 Task: Open Card Kitesurfing Review in Board Customer Segmentation and Targeting to Workspace Application Development and add a team member Softage.2@softage.net, a label Green, a checklist Hunting, an attachment from your computer, a color Green and finally, add a card description 'Conduct team training session on conflict resolution' and a comment 'We should approach this task with a sense of collaboration and partnership, working closely with stakeholders and other teams to achieve success.'. Add a start date 'Jan 02, 1900' with a due date 'Jan 09, 1900'
Action: Mouse moved to (41, 317)
Screenshot: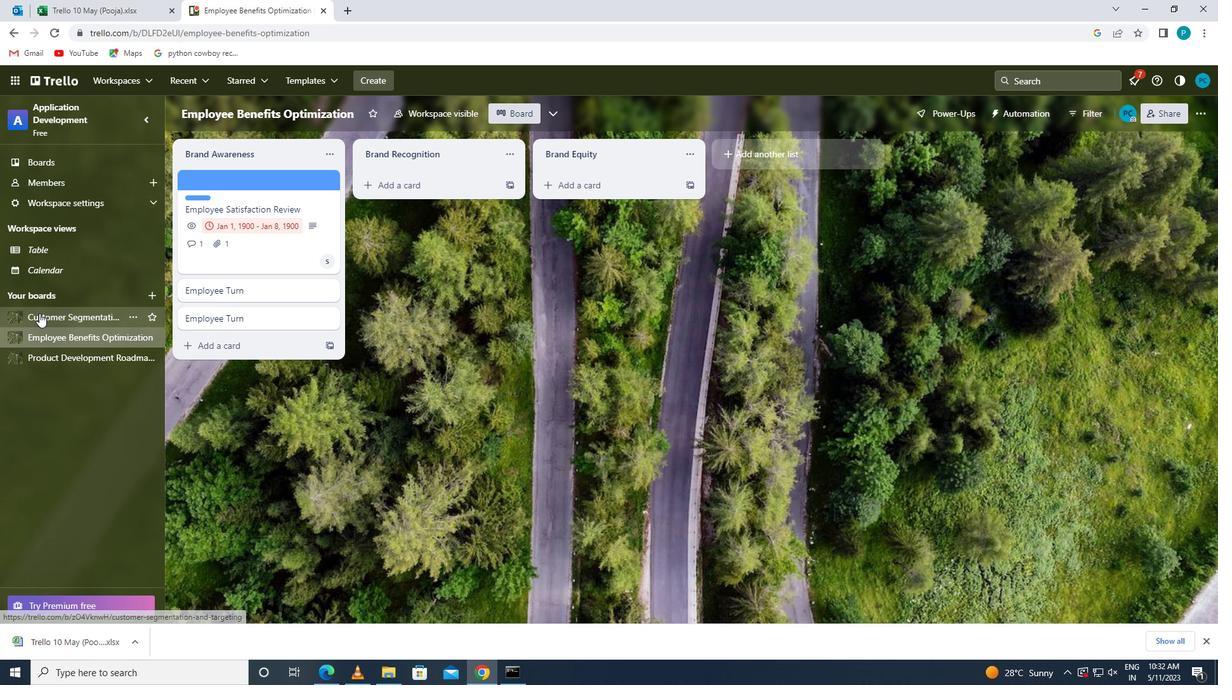 
Action: Mouse pressed left at (41, 317)
Screenshot: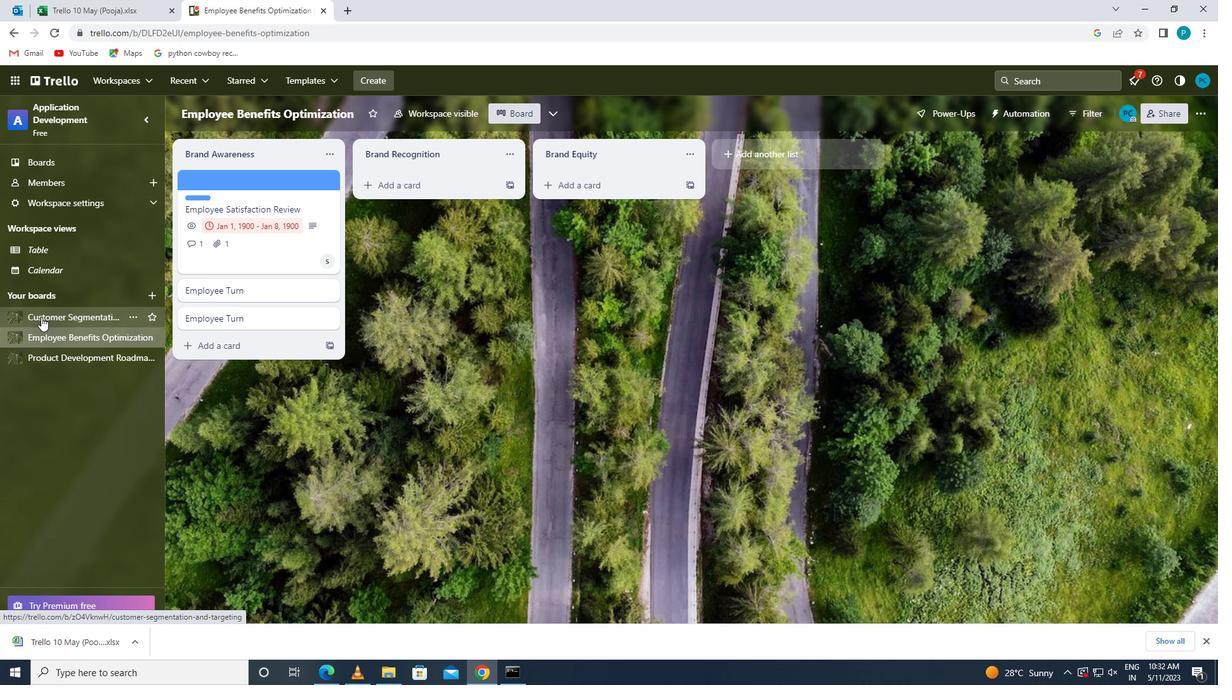 
Action: Mouse moved to (257, 189)
Screenshot: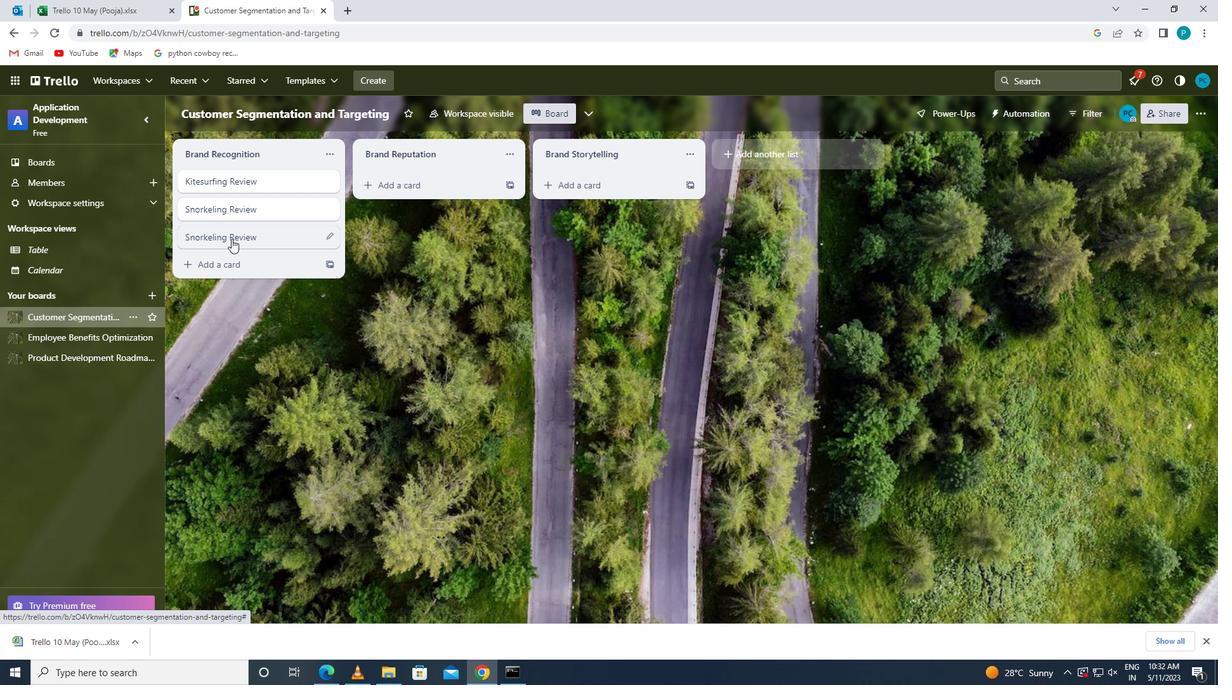 
Action: Mouse pressed left at (257, 189)
Screenshot: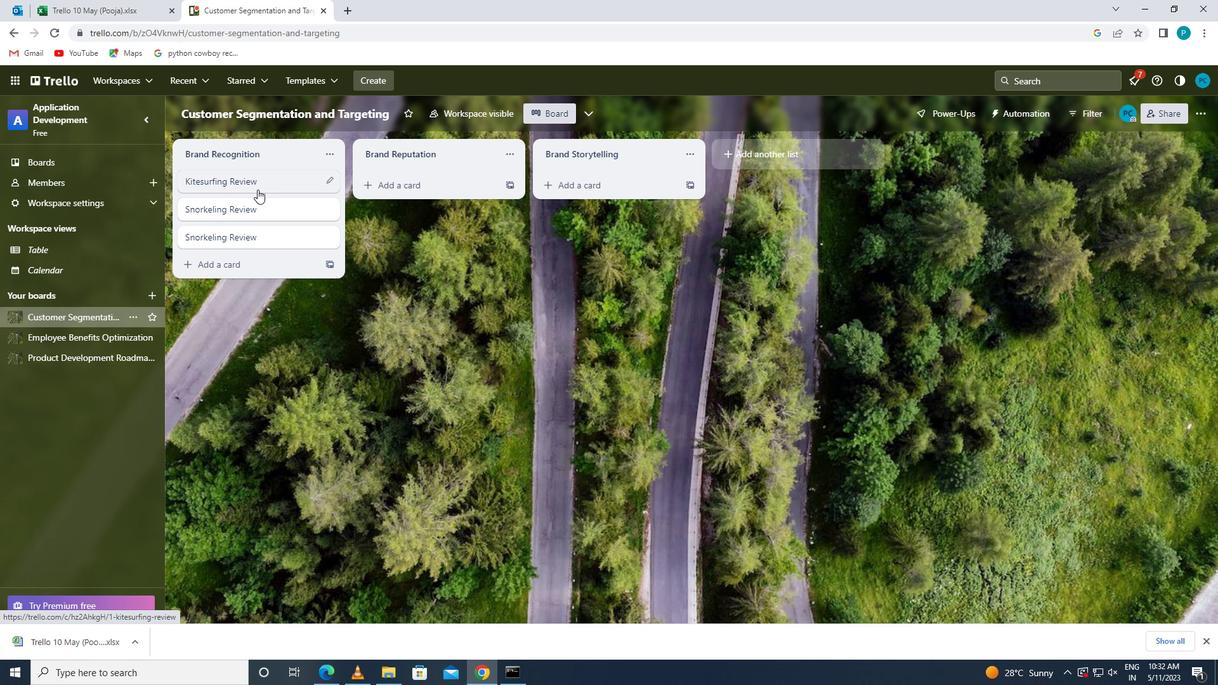 
Action: Mouse moved to (776, 185)
Screenshot: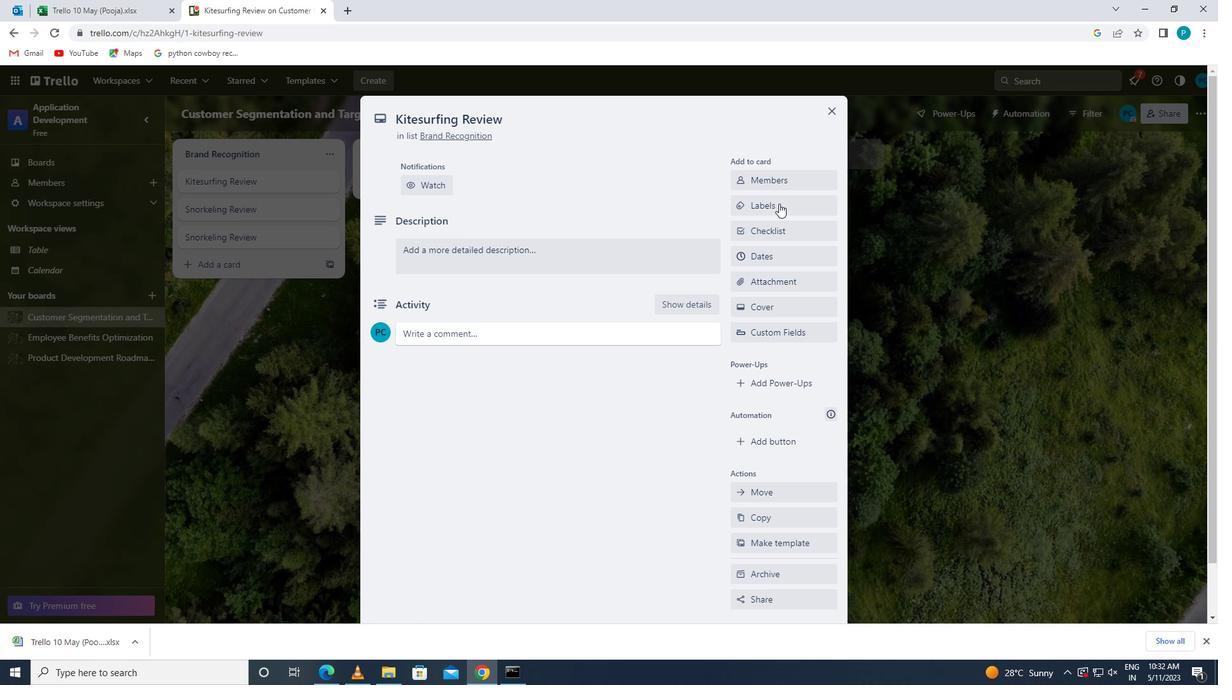 
Action: Mouse pressed left at (776, 185)
Screenshot: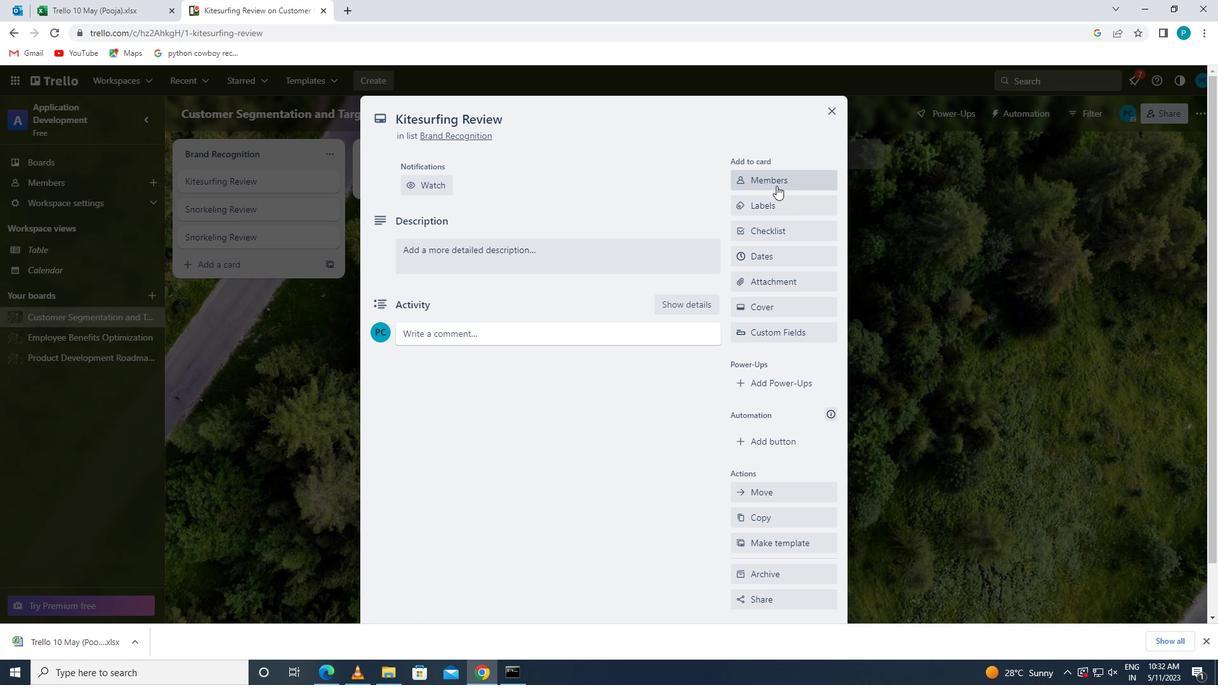 
Action: Key pressed <Key.caps_lock>s<Key.caps_lock>oftage.2
Screenshot: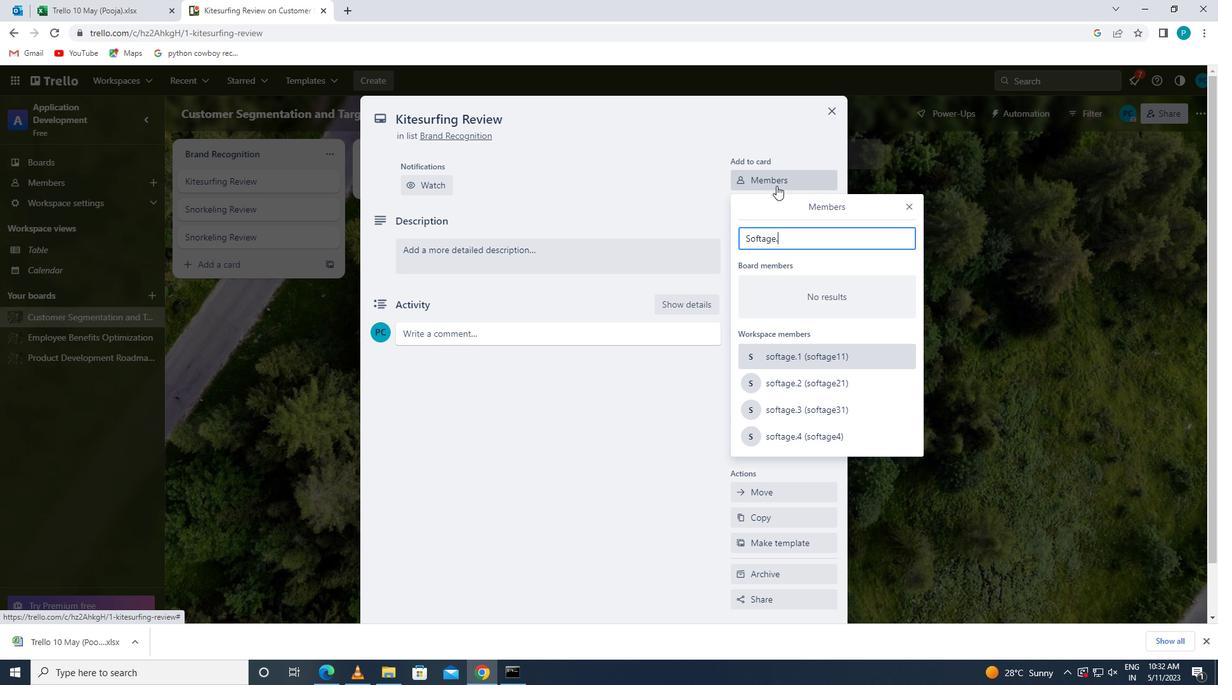 
Action: Mouse moved to (845, 357)
Screenshot: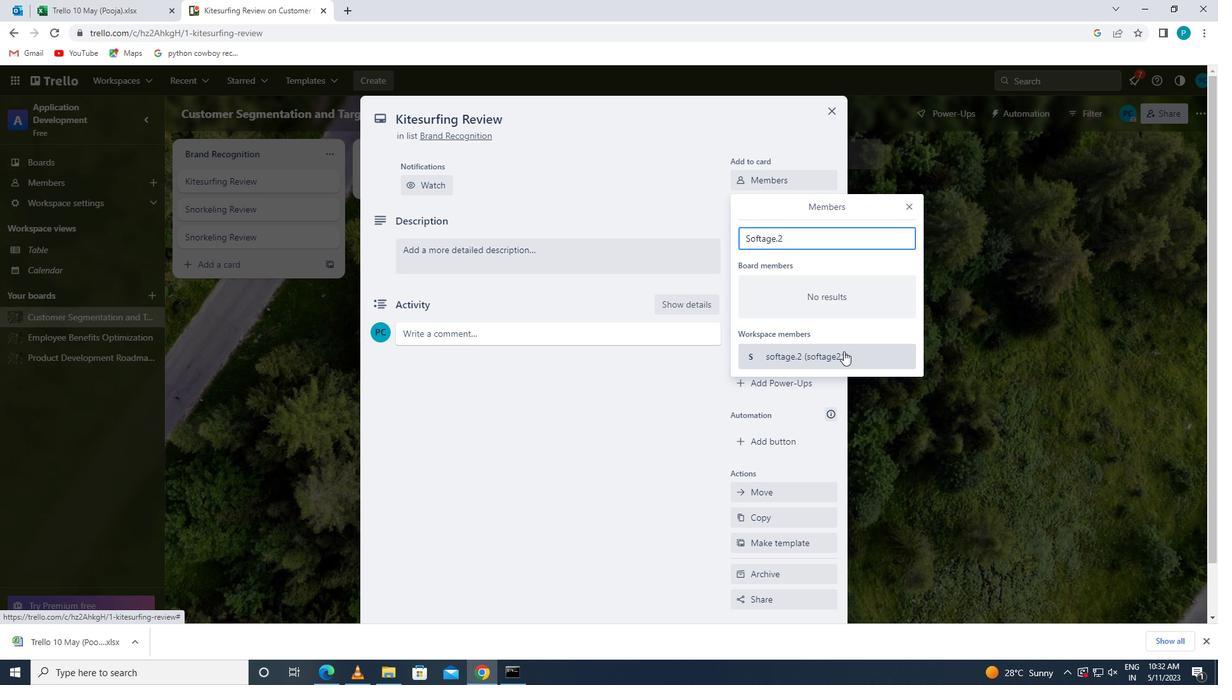 
Action: Mouse pressed left at (845, 357)
Screenshot: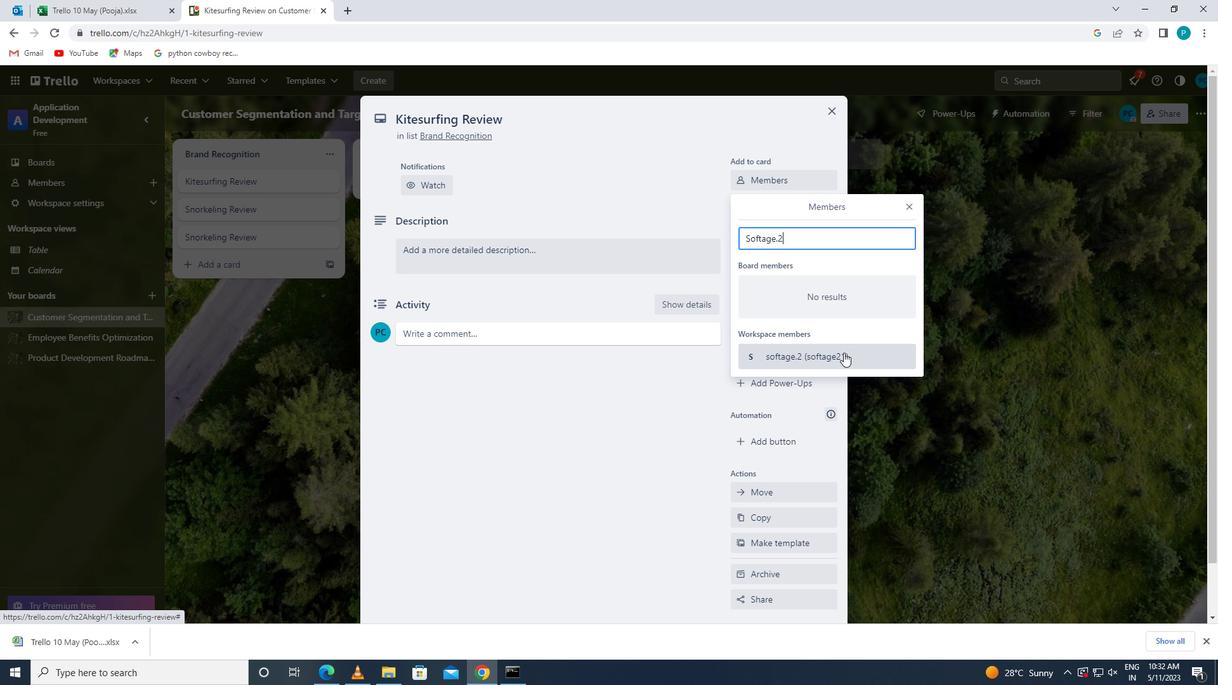 
Action: Mouse moved to (904, 203)
Screenshot: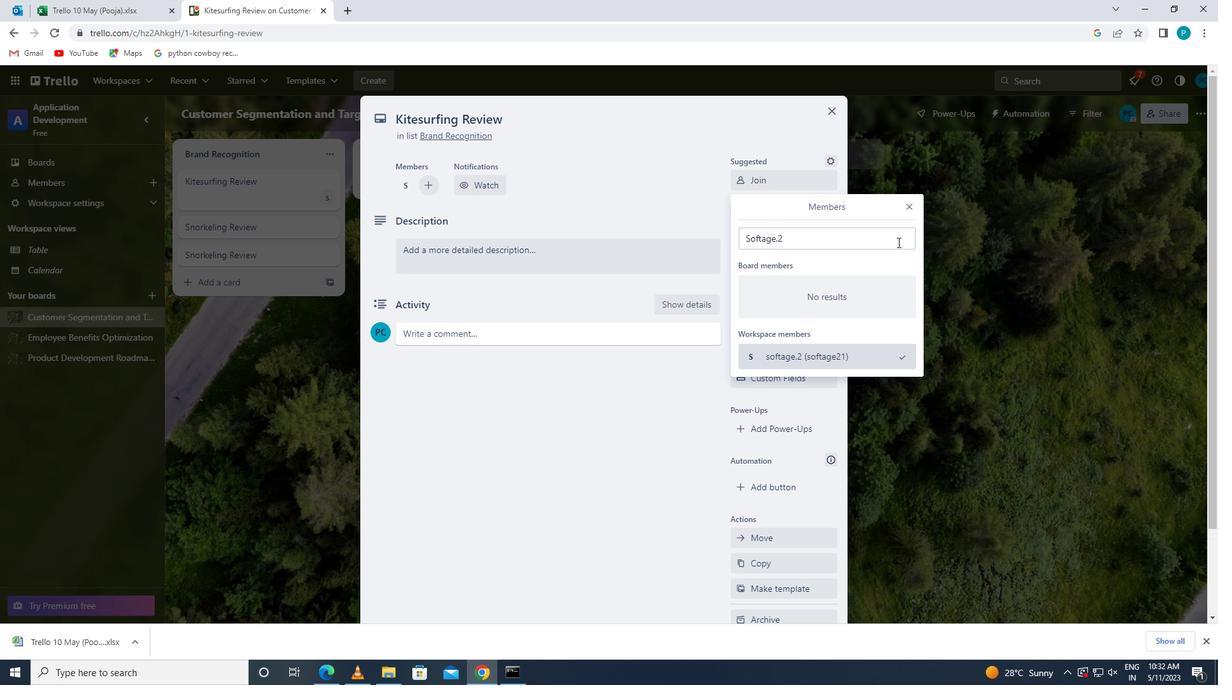 
Action: Mouse pressed left at (904, 203)
Screenshot: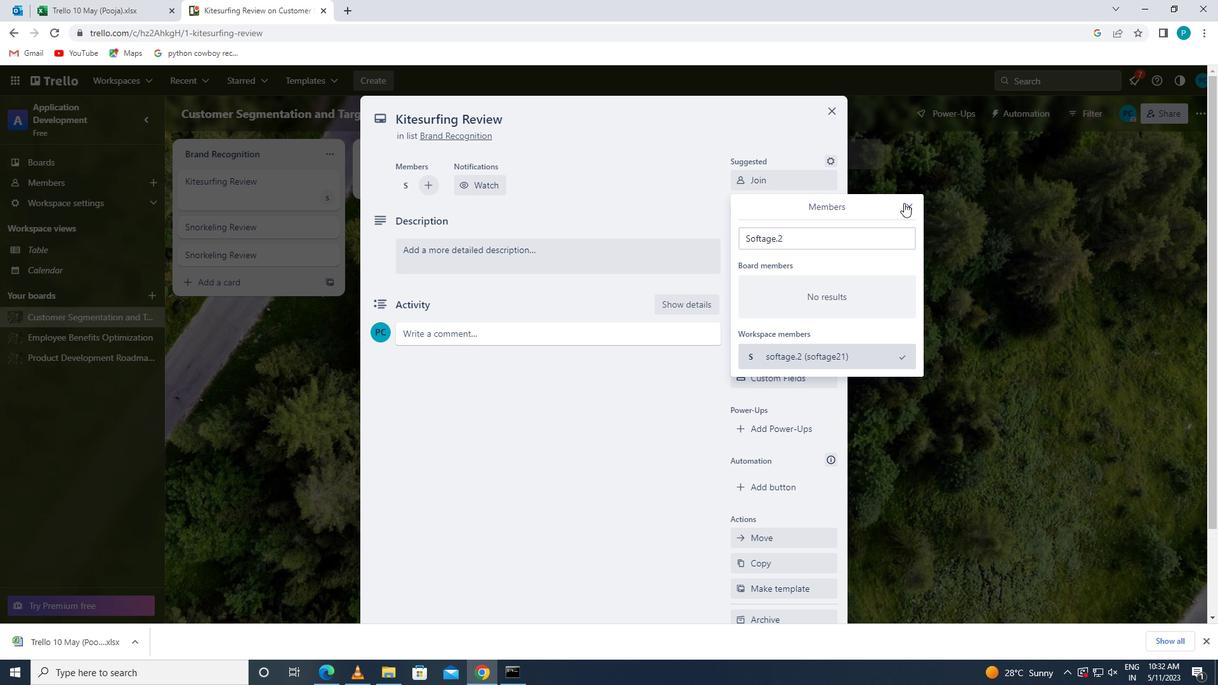 
Action: Mouse moved to (792, 249)
Screenshot: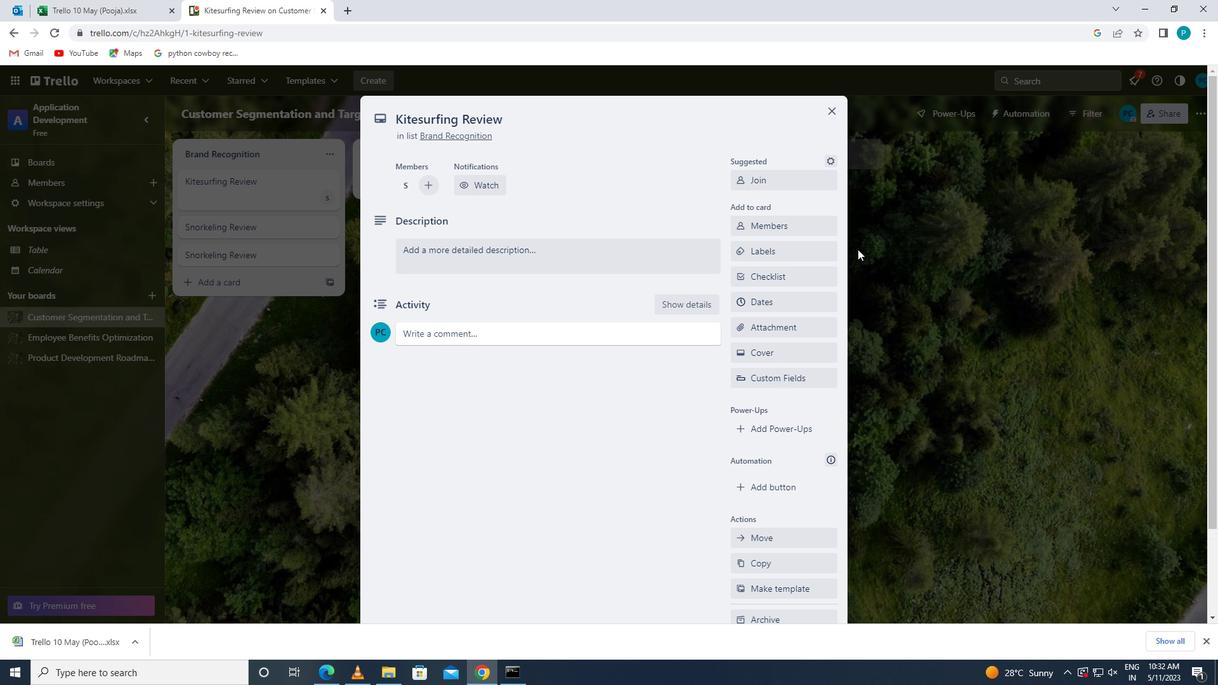 
Action: Mouse pressed left at (792, 249)
Screenshot: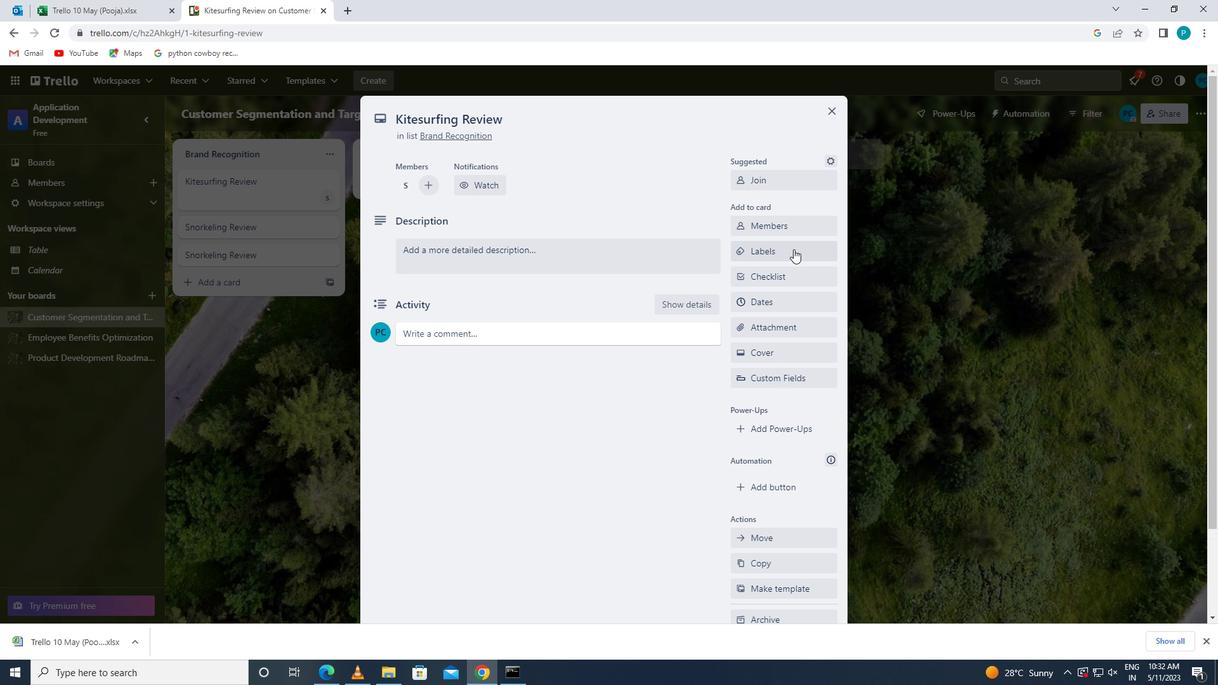 
Action: Mouse moved to (788, 505)
Screenshot: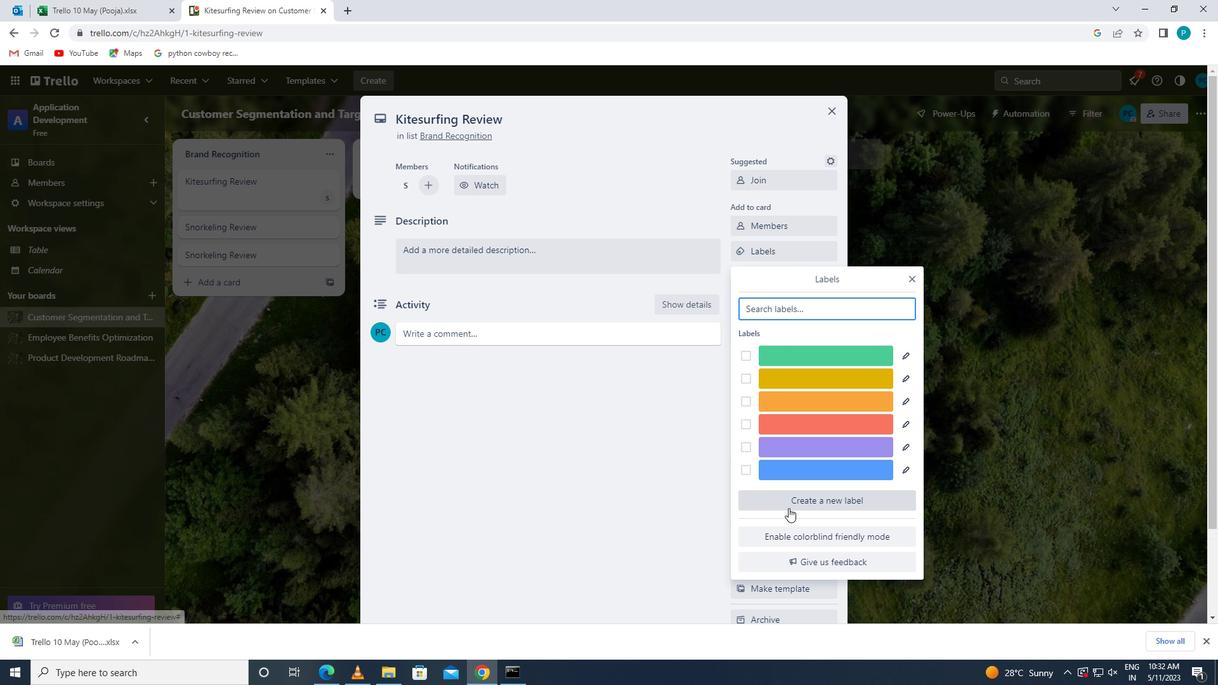 
Action: Mouse pressed left at (788, 505)
Screenshot: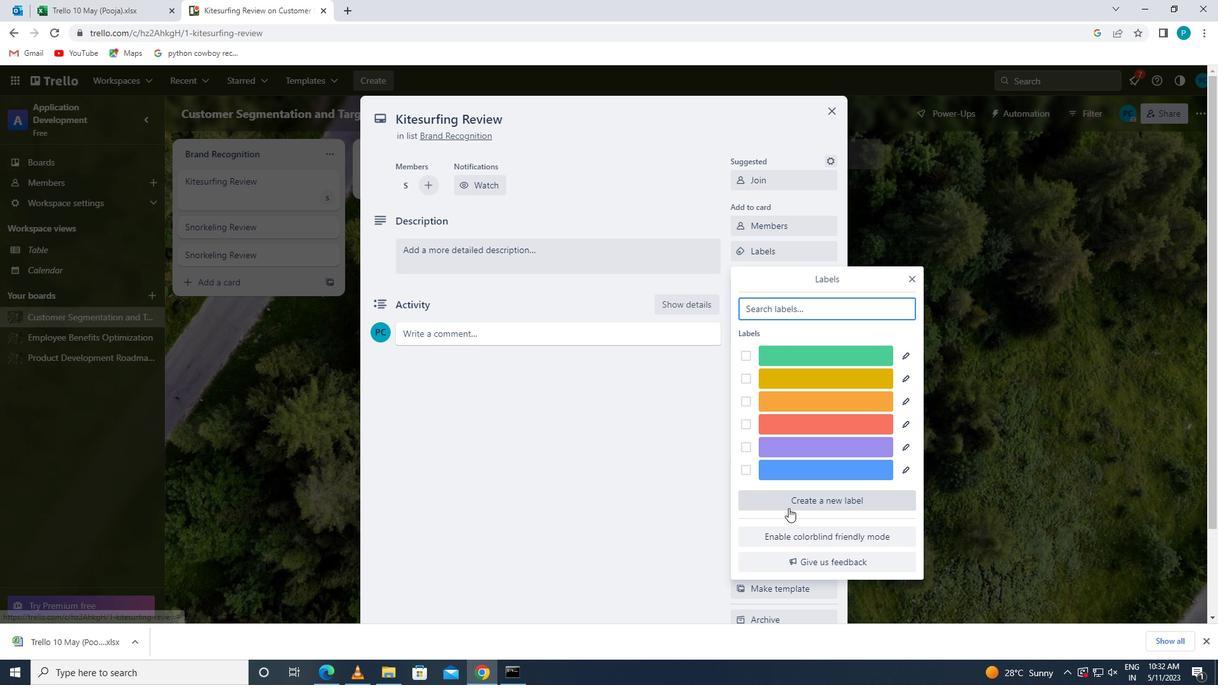 
Action: Mouse moved to (754, 299)
Screenshot: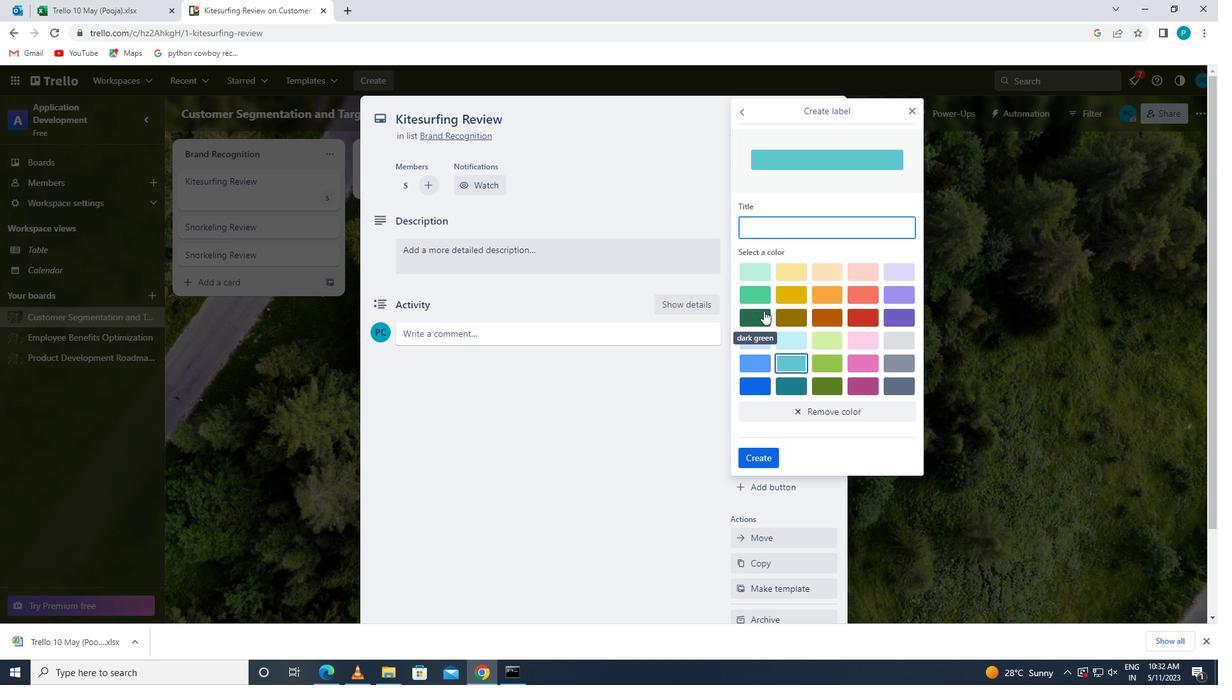 
Action: Mouse pressed left at (754, 299)
Screenshot: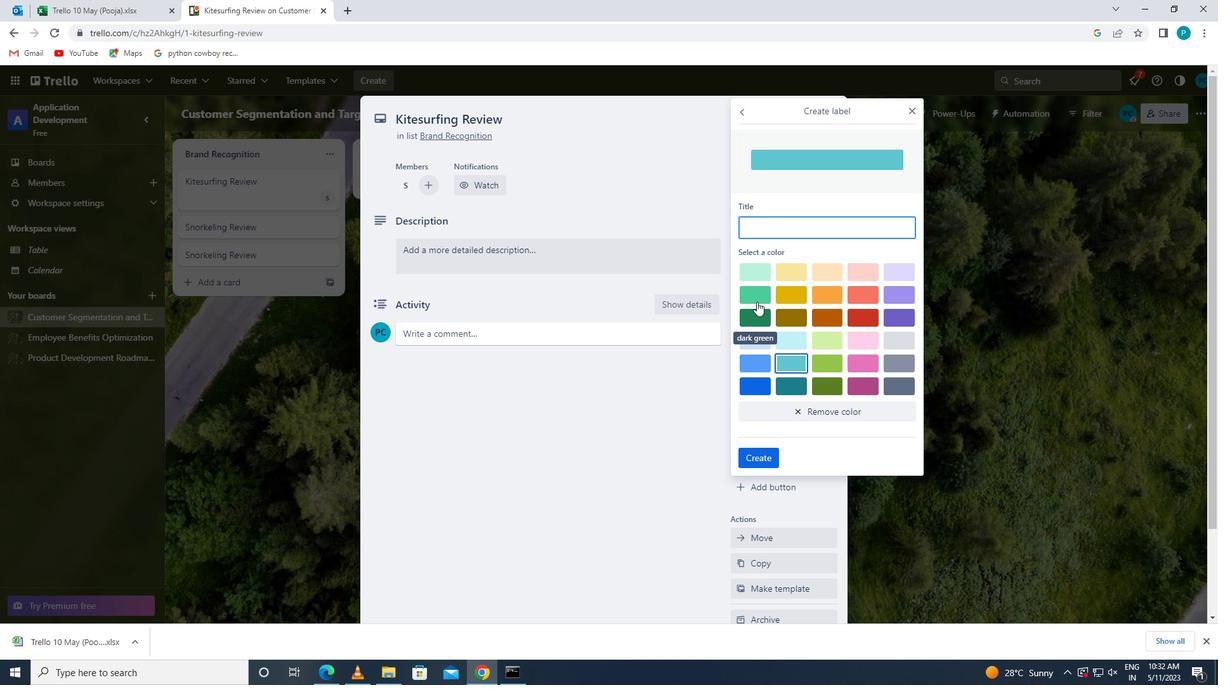 
Action: Mouse moved to (763, 456)
Screenshot: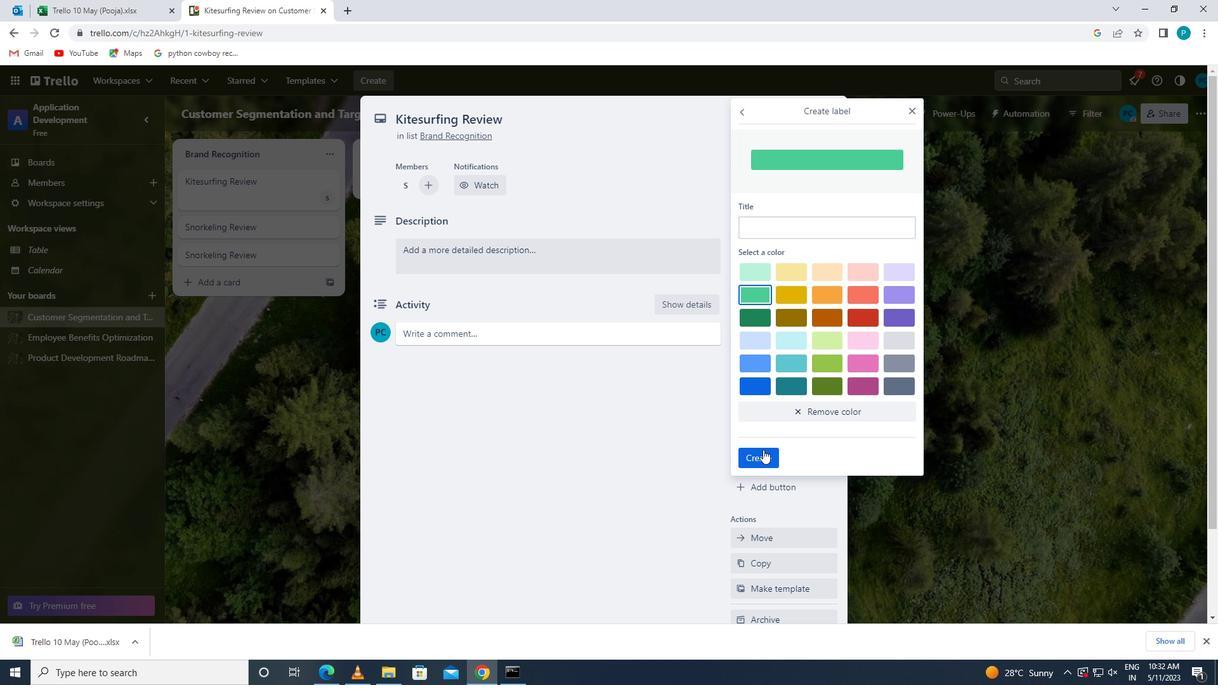 
Action: Mouse pressed left at (763, 456)
Screenshot: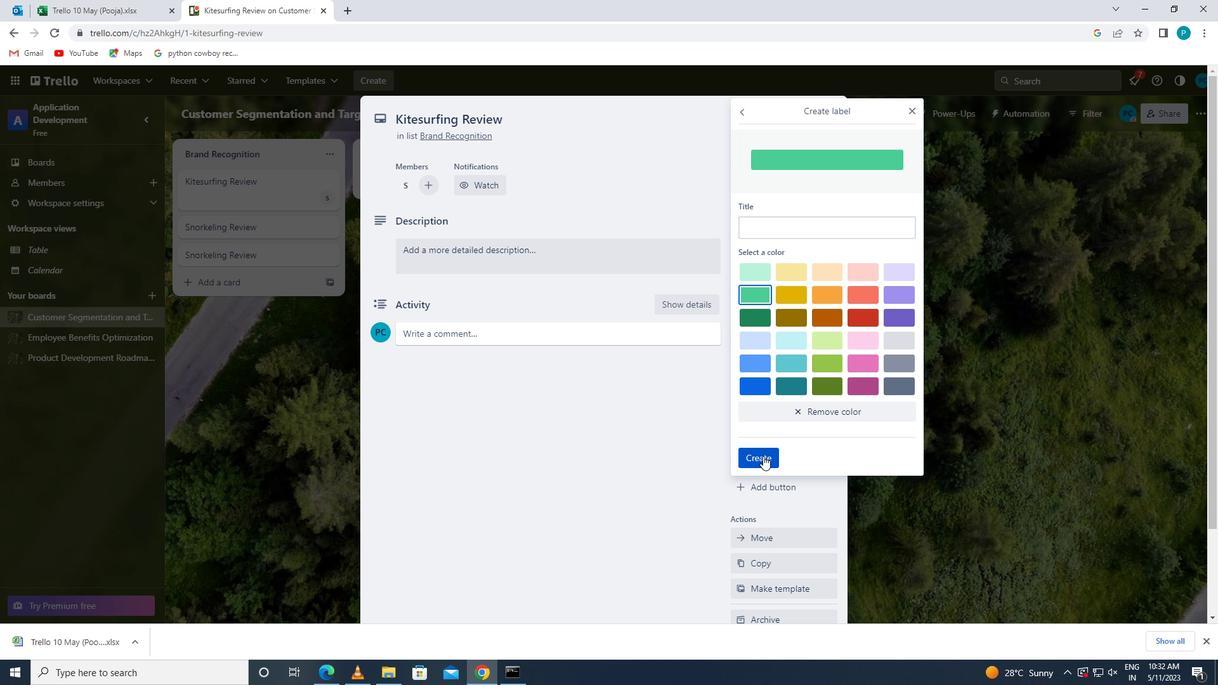 
Action: Mouse moved to (909, 281)
Screenshot: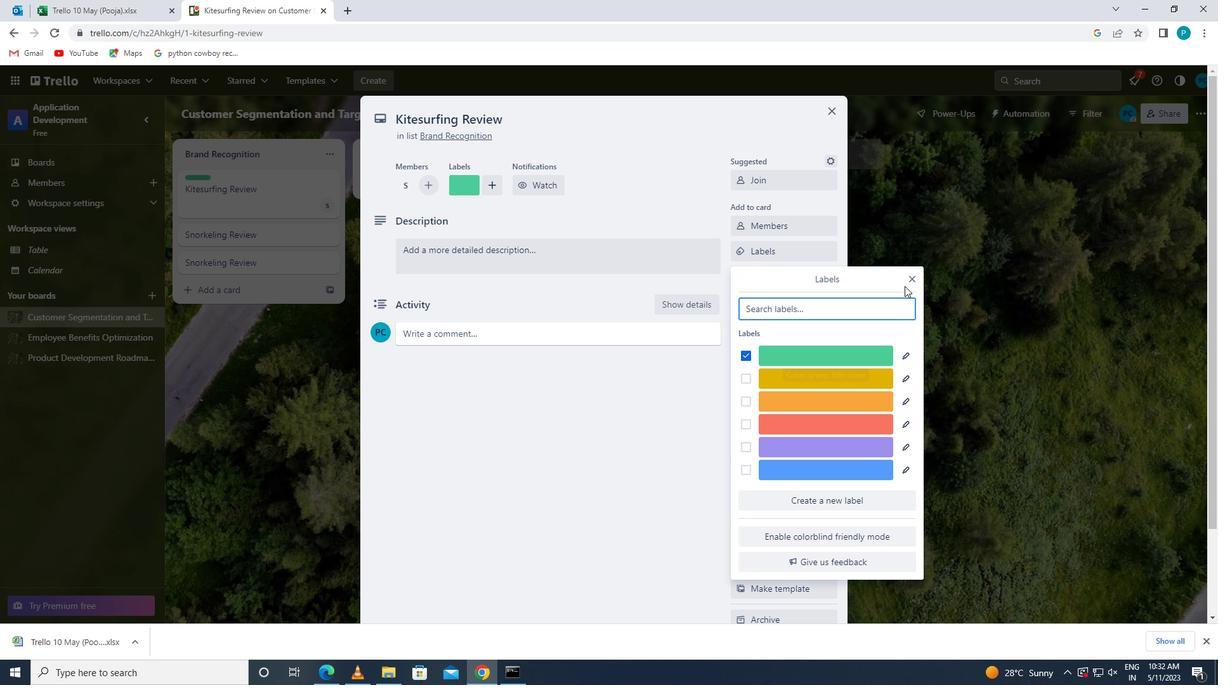 
Action: Mouse pressed left at (909, 281)
Screenshot: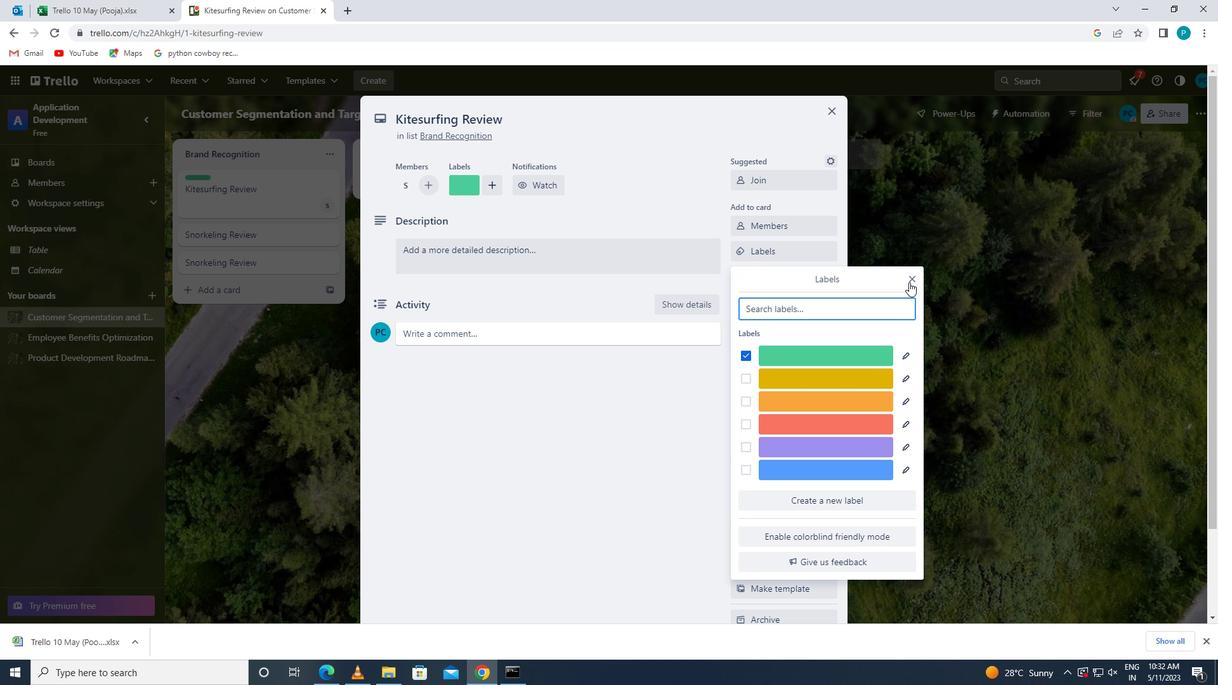 
Action: Mouse moved to (771, 277)
Screenshot: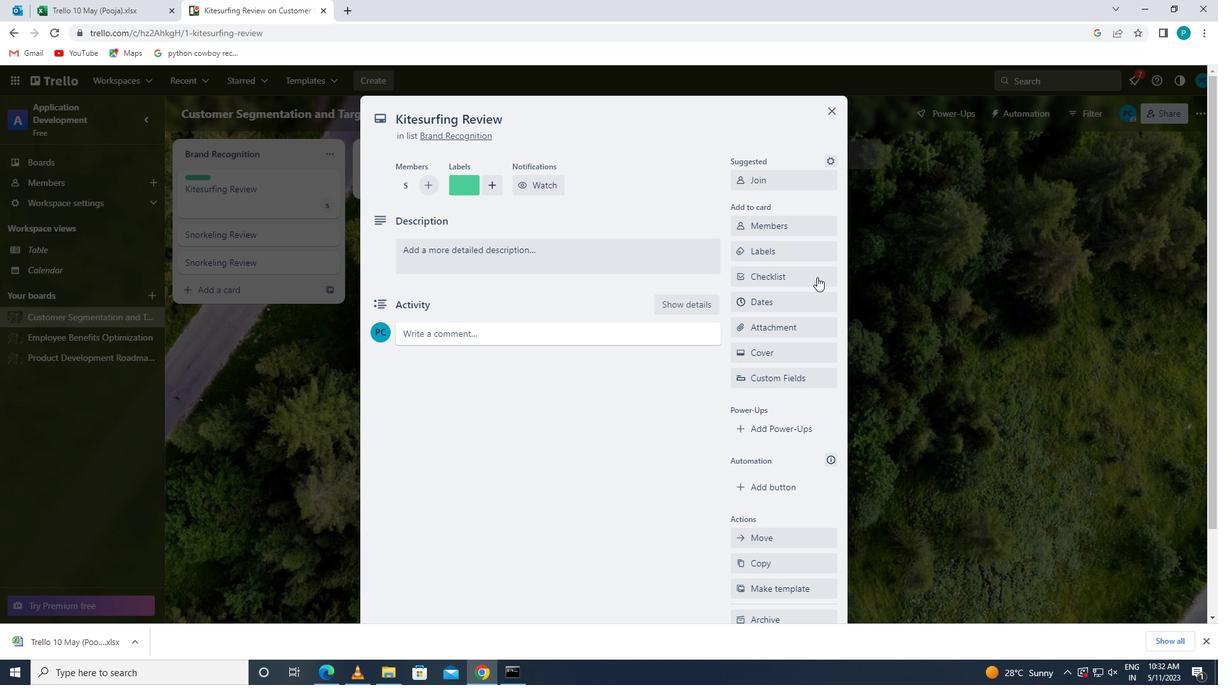
Action: Mouse pressed left at (771, 277)
Screenshot: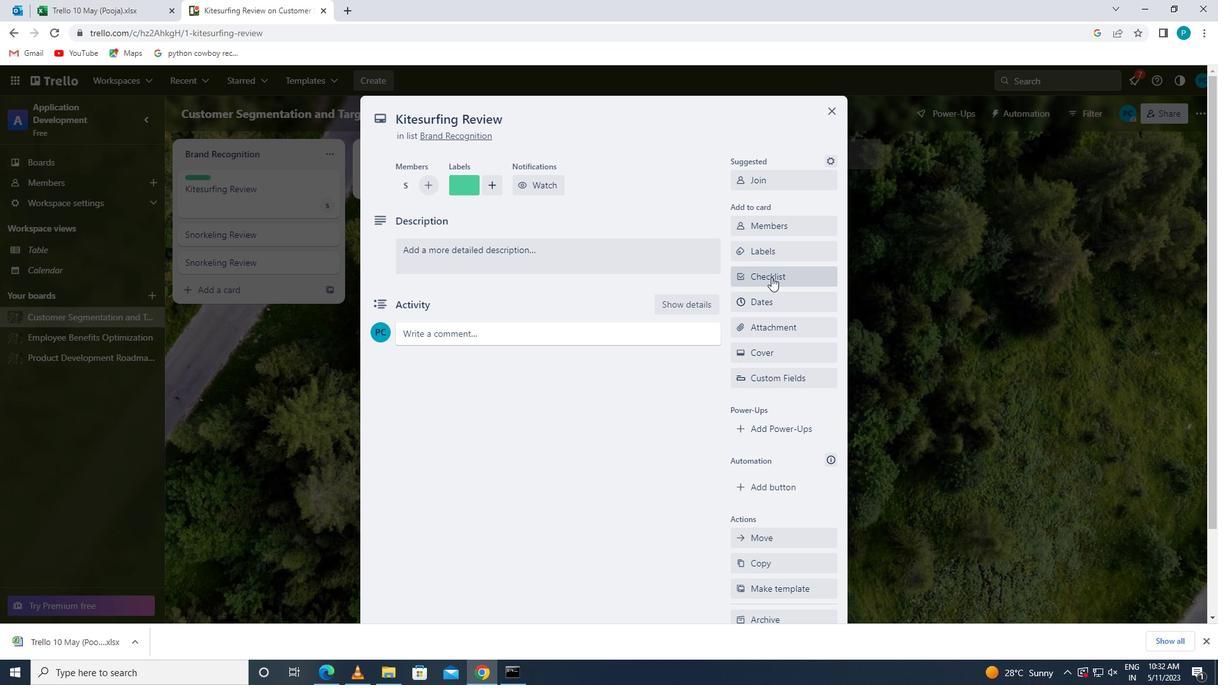 
Action: Key pressed <Key.caps_lock>h<Key.caps_lock>unting
Screenshot: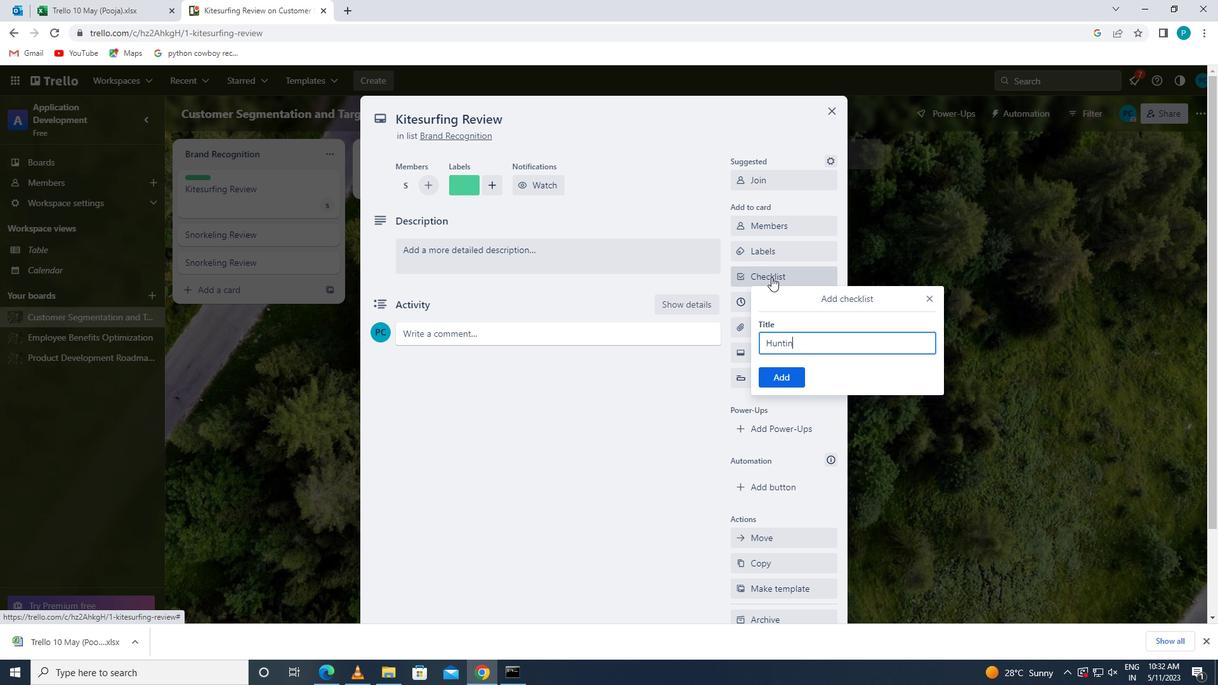 
Action: Mouse moved to (786, 374)
Screenshot: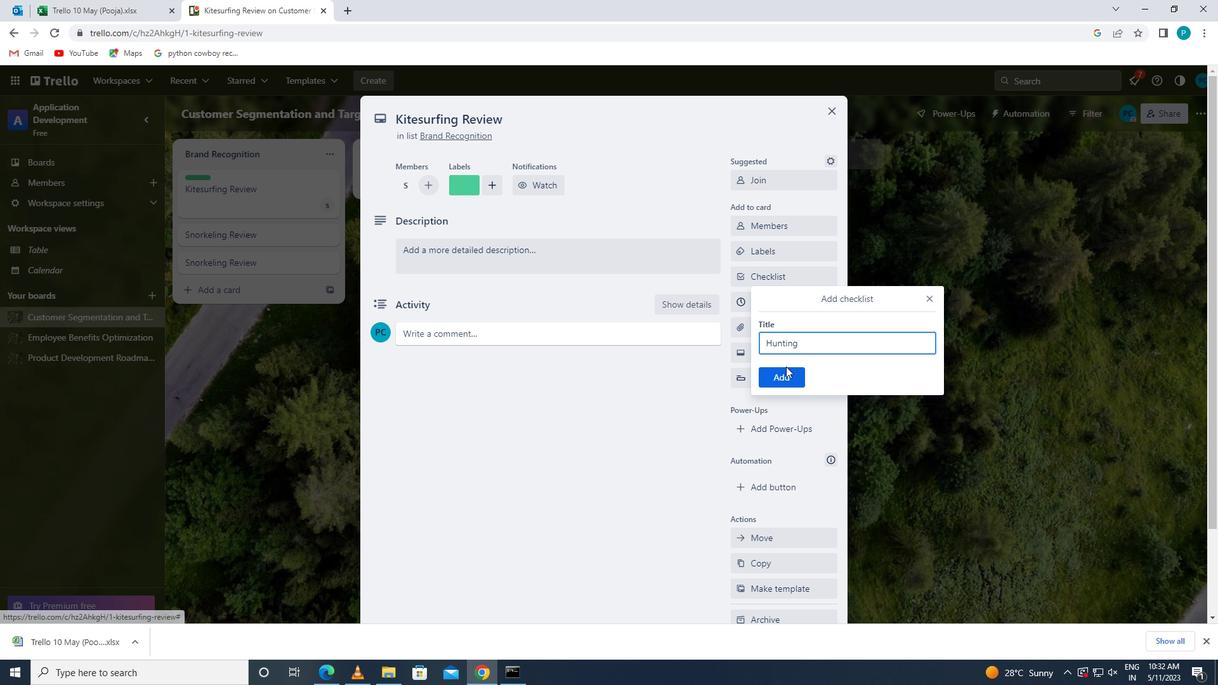 
Action: Mouse pressed left at (786, 374)
Screenshot: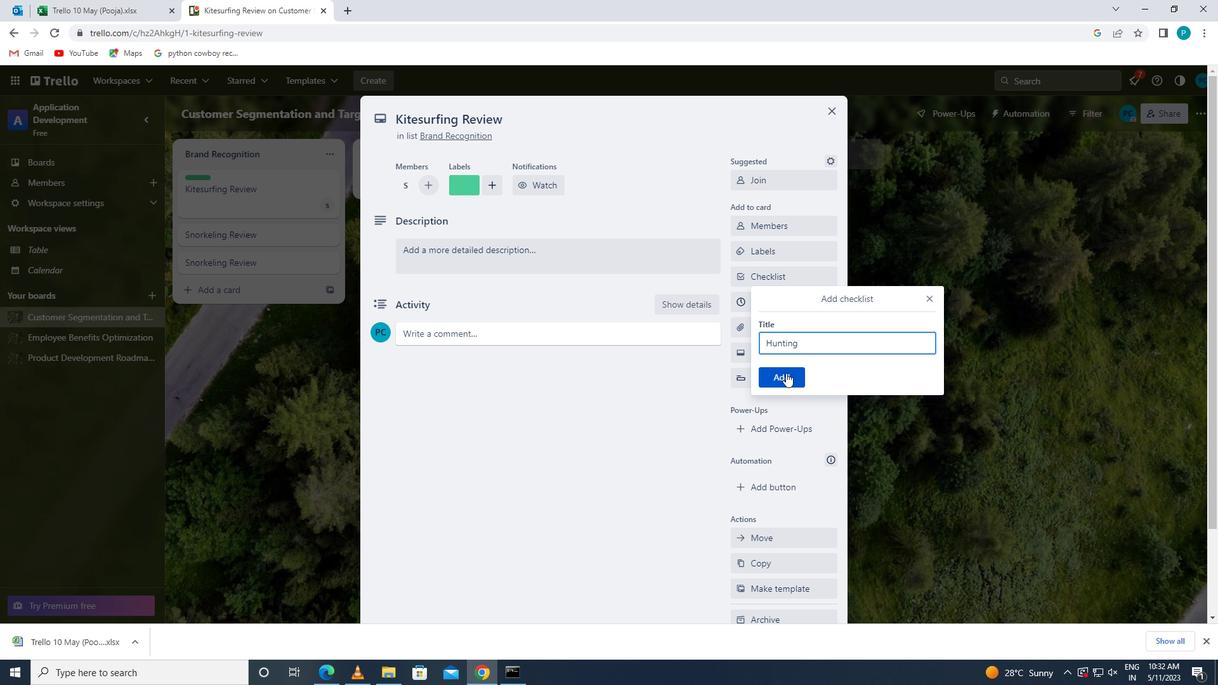 
Action: Mouse moved to (768, 324)
Screenshot: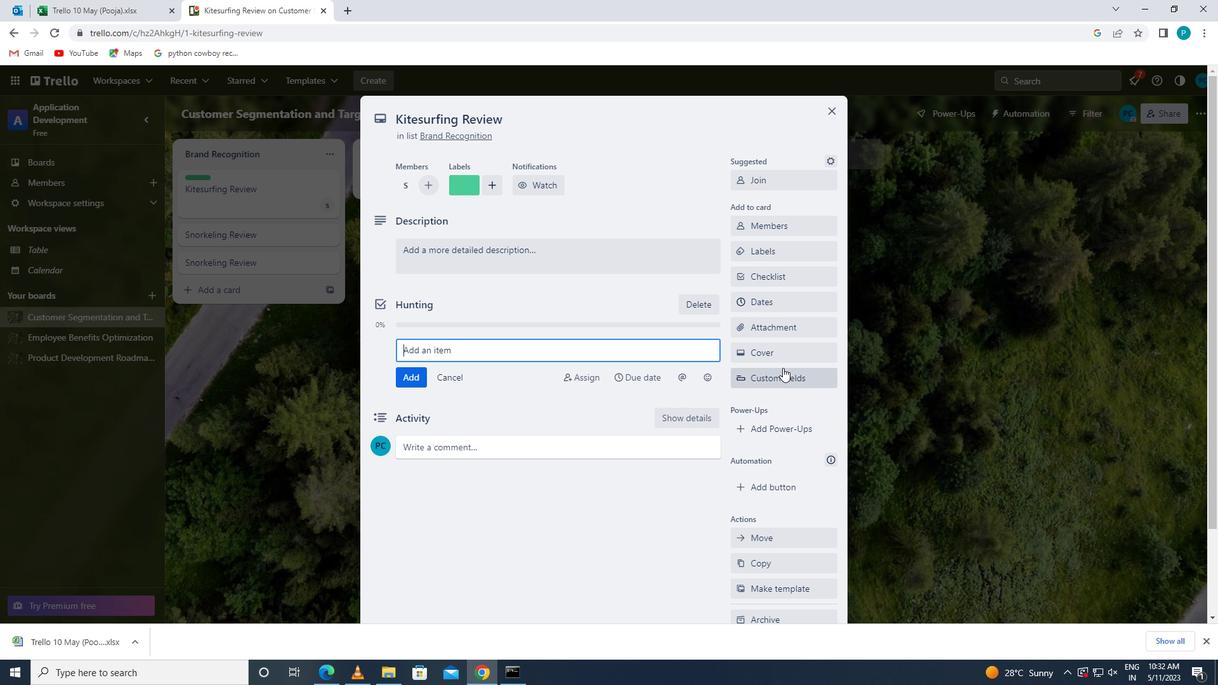 
Action: Mouse pressed left at (768, 324)
Screenshot: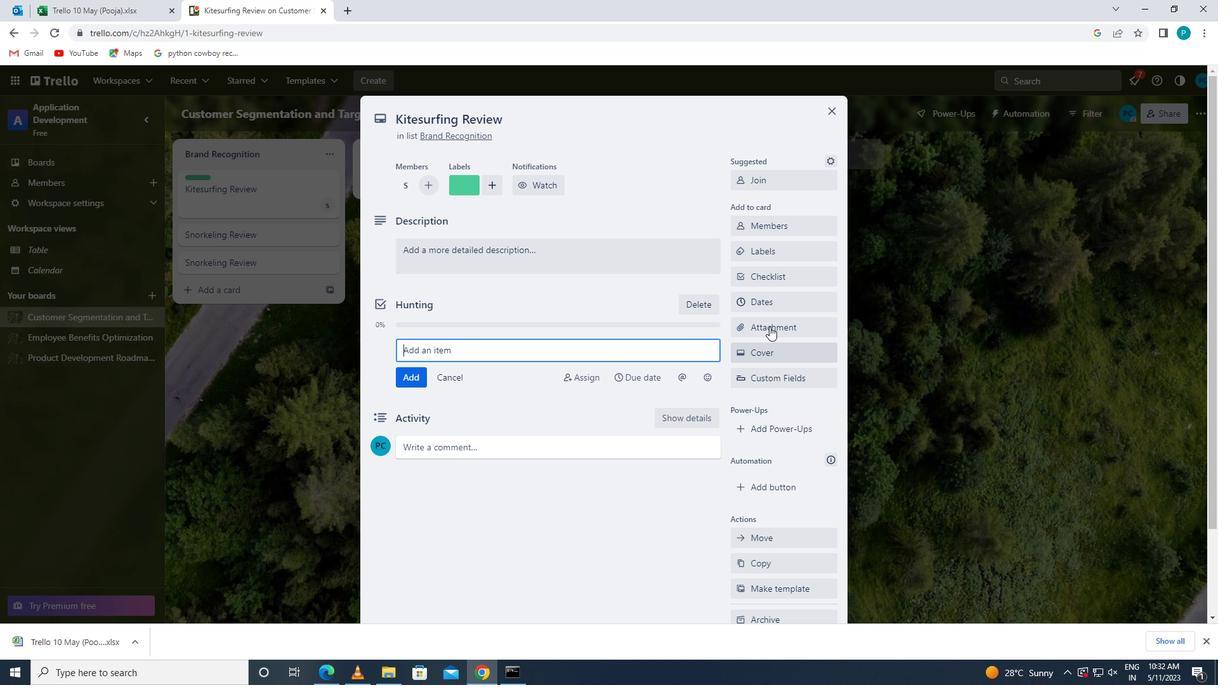 
Action: Mouse moved to (765, 379)
Screenshot: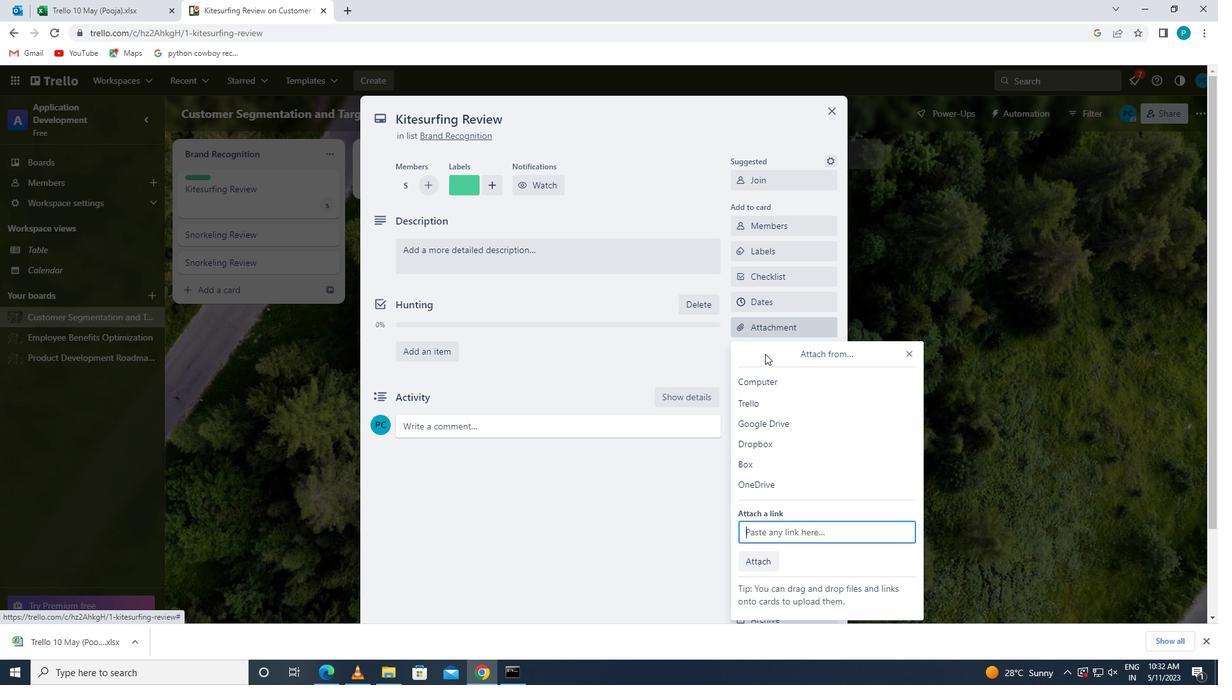 
Action: Mouse pressed left at (765, 379)
Screenshot: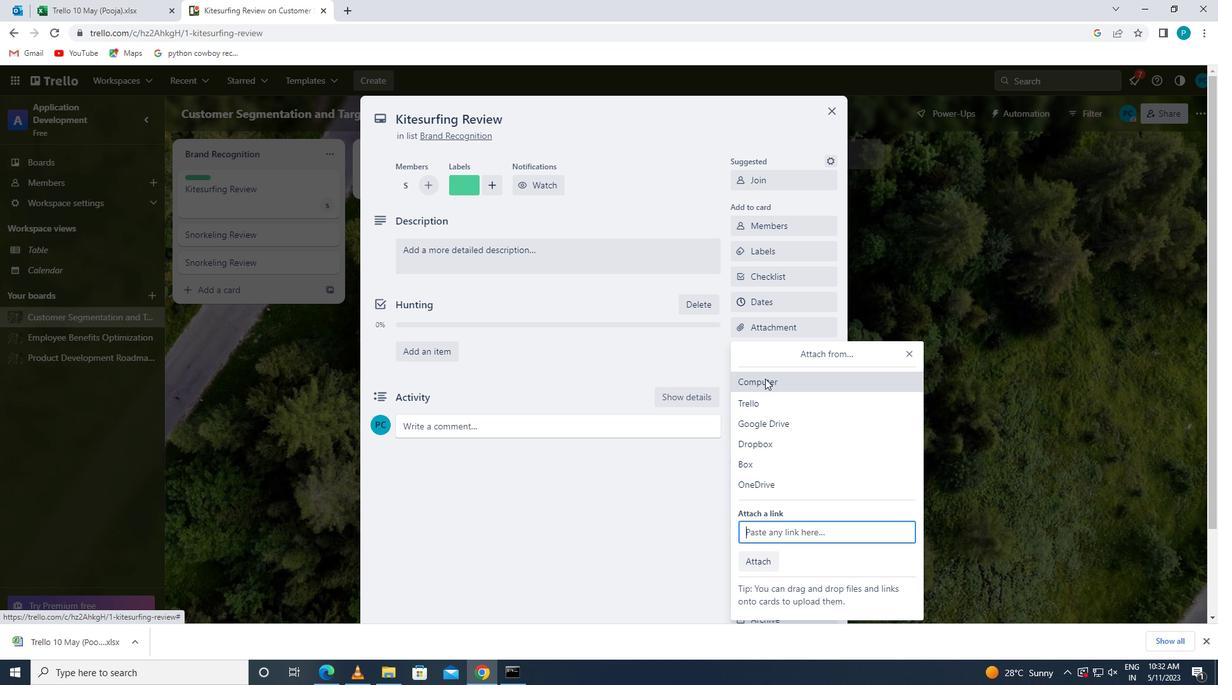 
Action: Mouse moved to (158, 94)
Screenshot: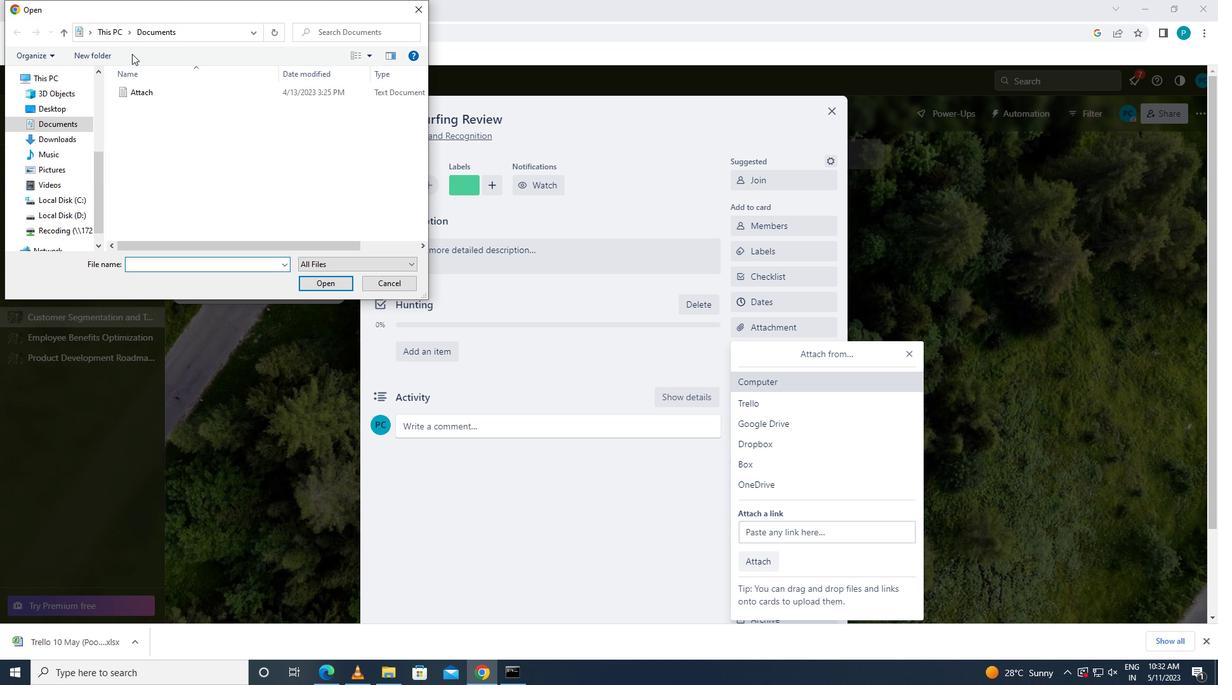 
Action: Mouse pressed left at (158, 94)
Screenshot: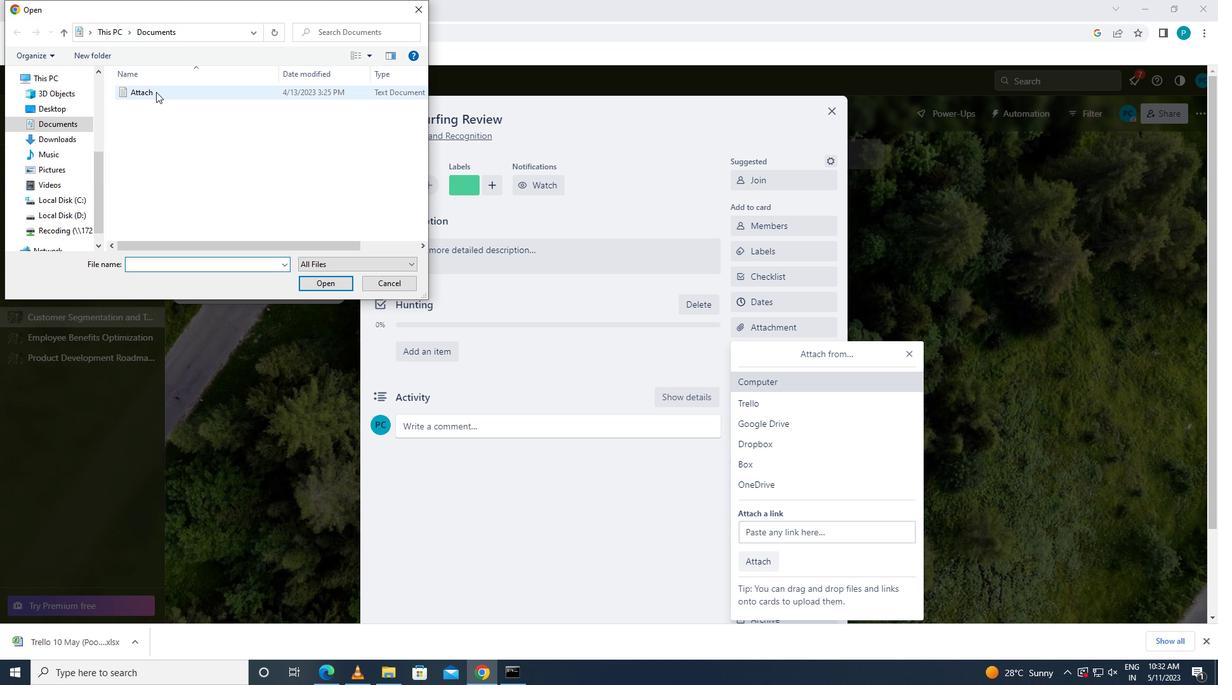 
Action: Mouse moved to (332, 289)
Screenshot: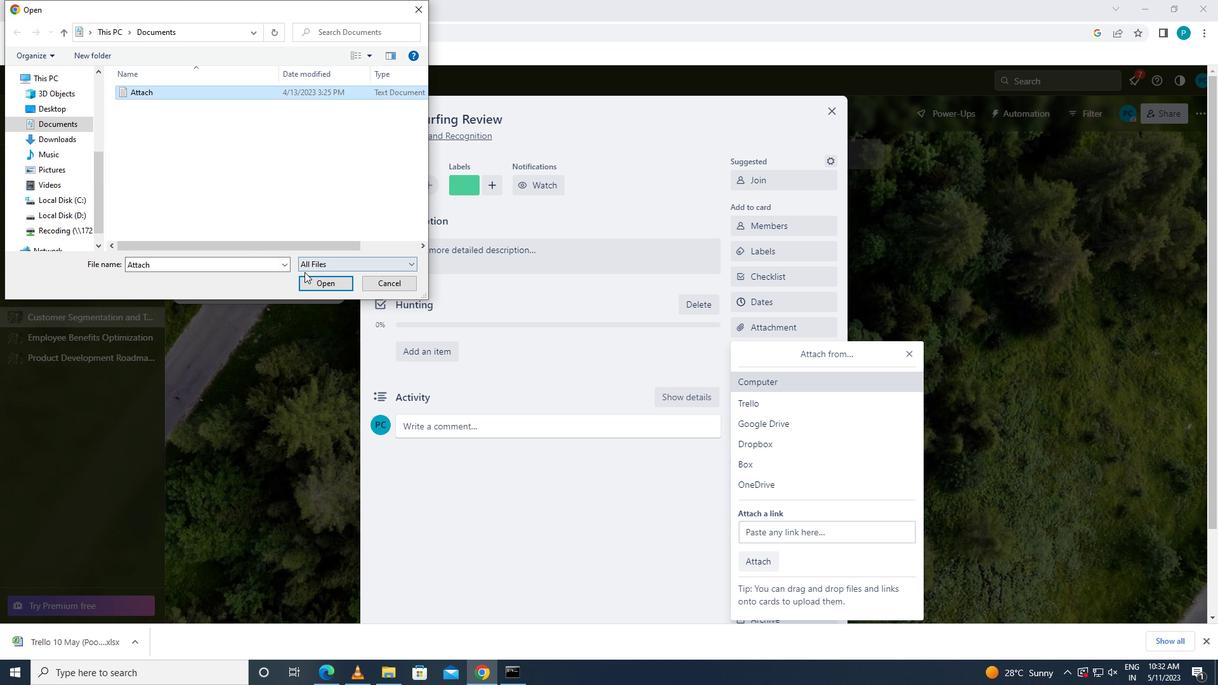 
Action: Mouse pressed left at (332, 289)
Screenshot: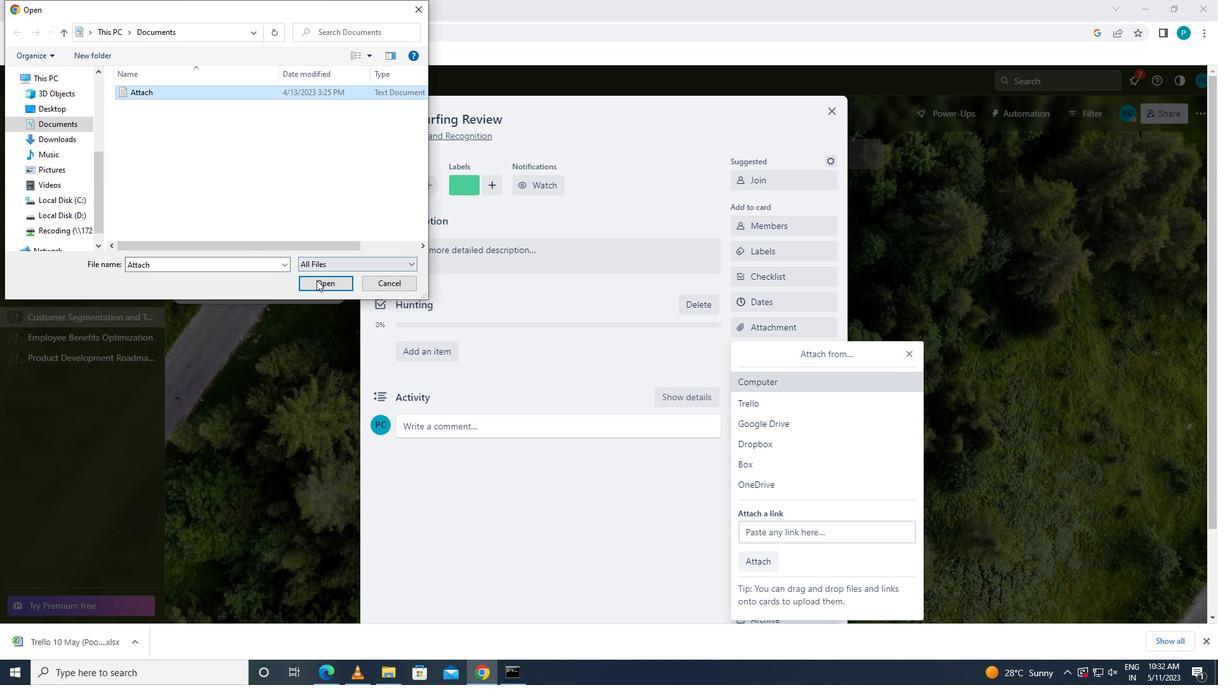
Action: Mouse moved to (784, 354)
Screenshot: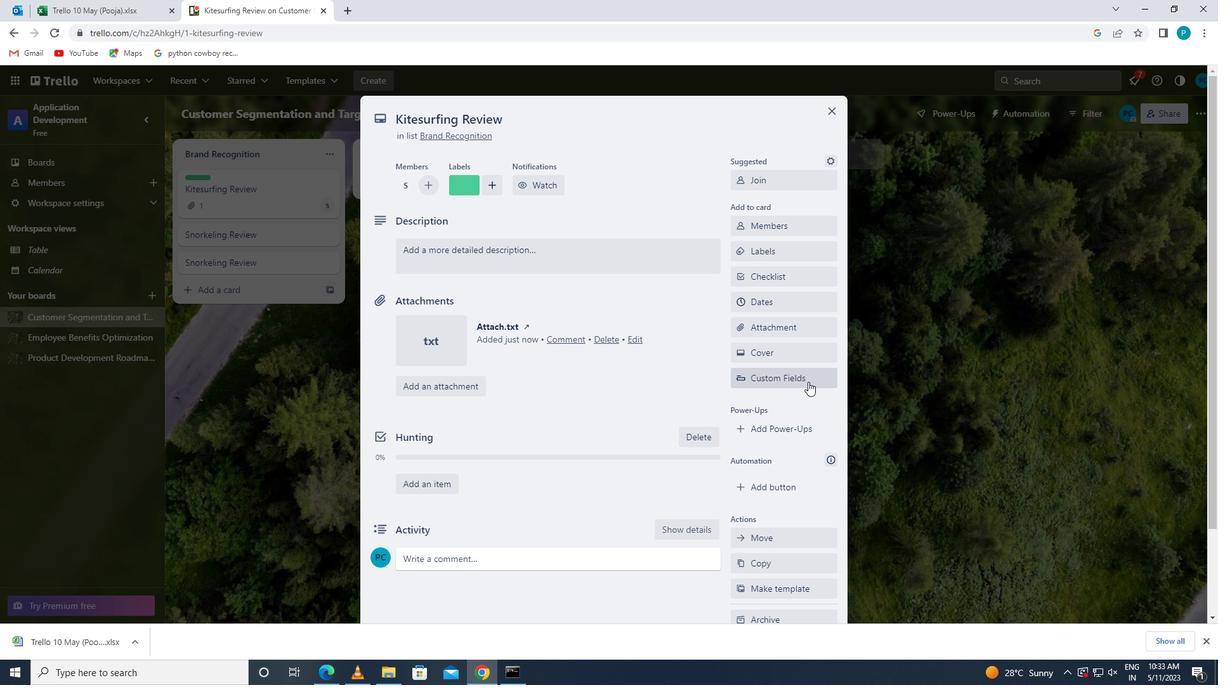
Action: Mouse pressed left at (784, 354)
Screenshot: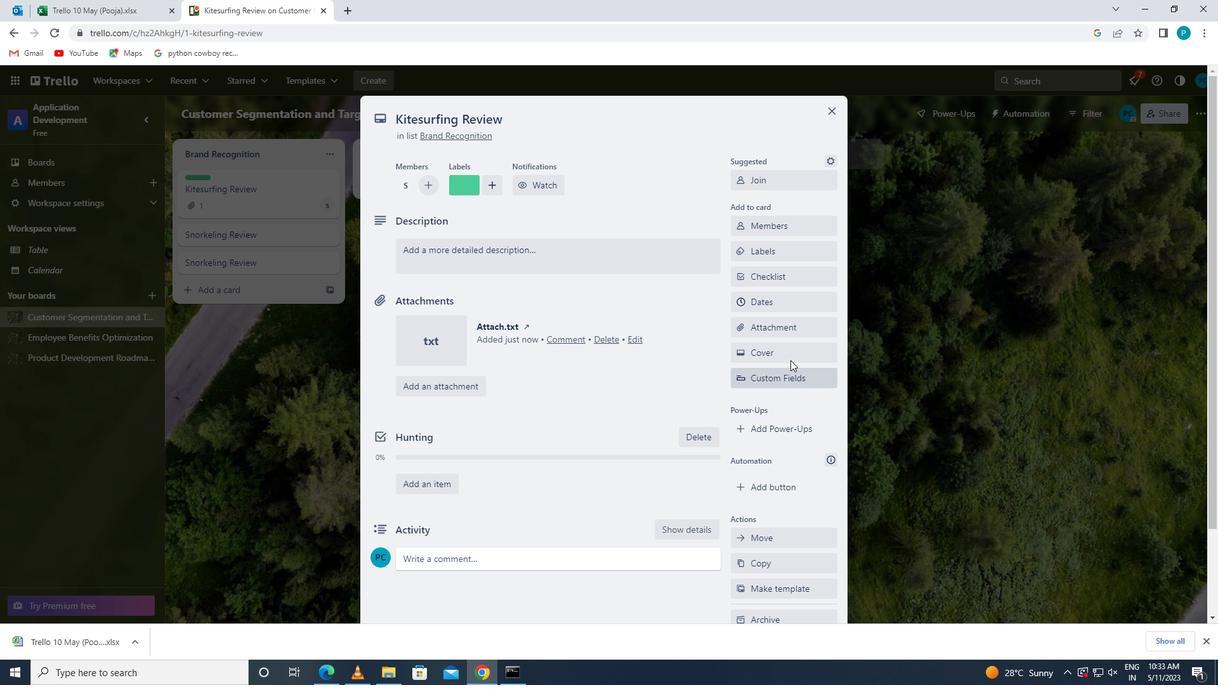
Action: Mouse moved to (755, 367)
Screenshot: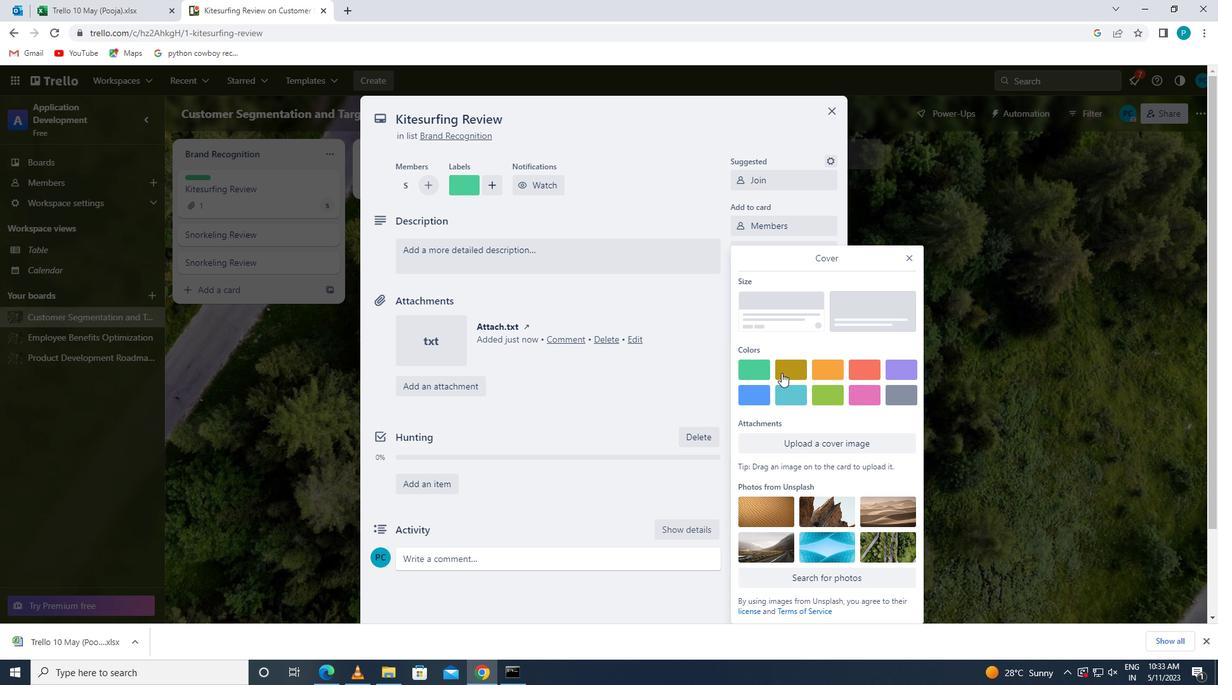 
Action: Mouse pressed left at (755, 367)
Screenshot: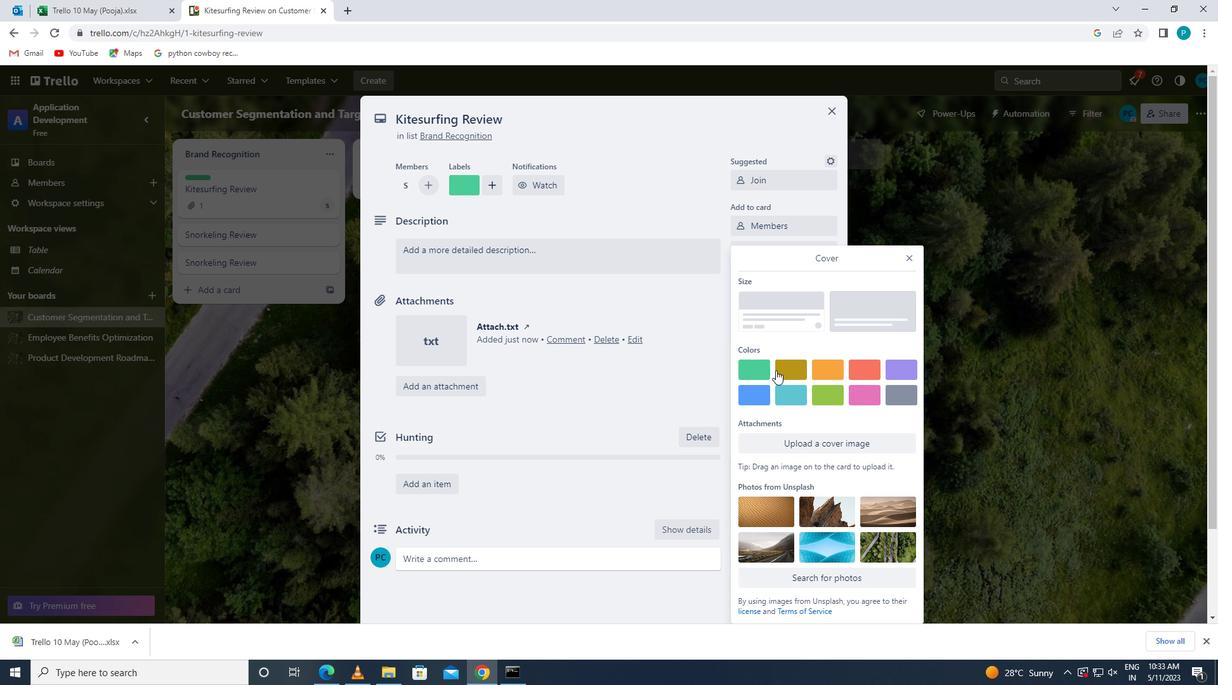 
Action: Mouse moved to (911, 232)
Screenshot: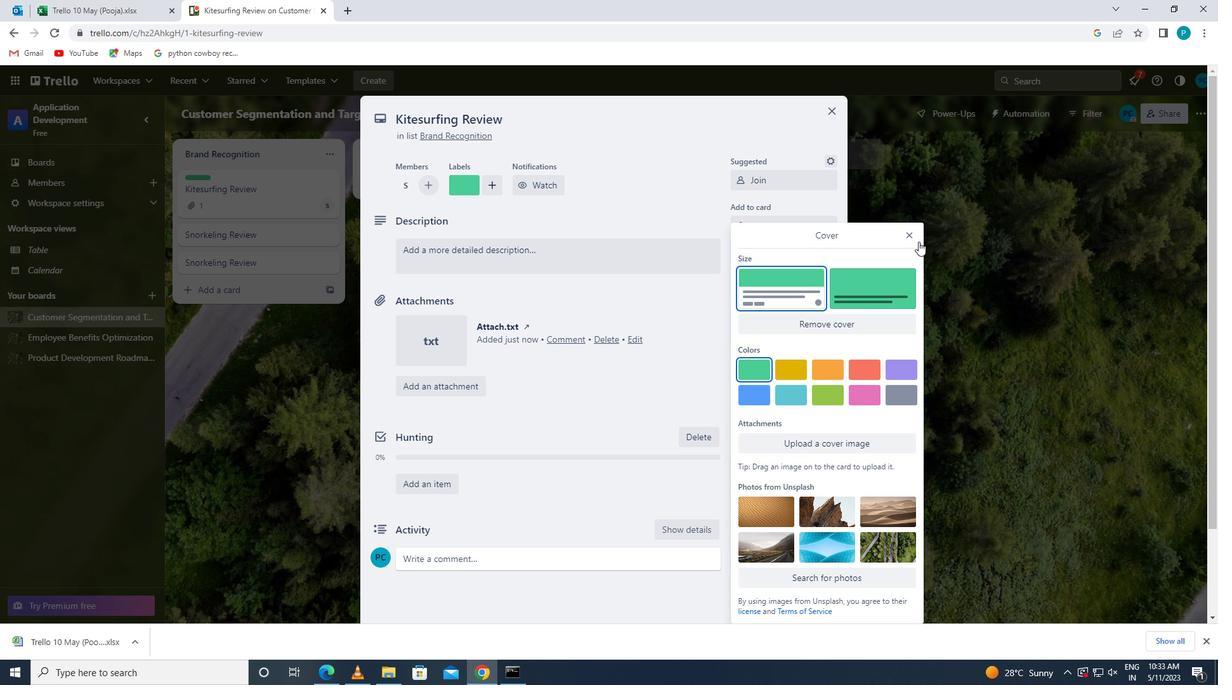 
Action: Mouse pressed left at (911, 232)
Screenshot: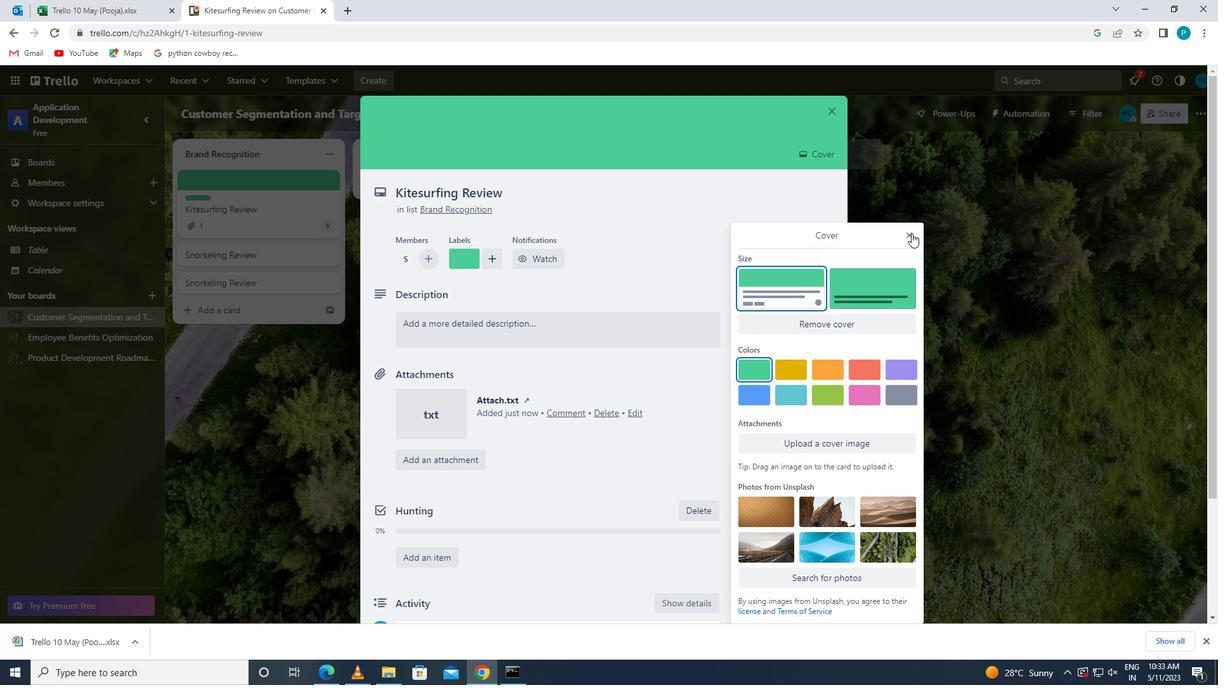 
Action: Mouse moved to (676, 384)
Screenshot: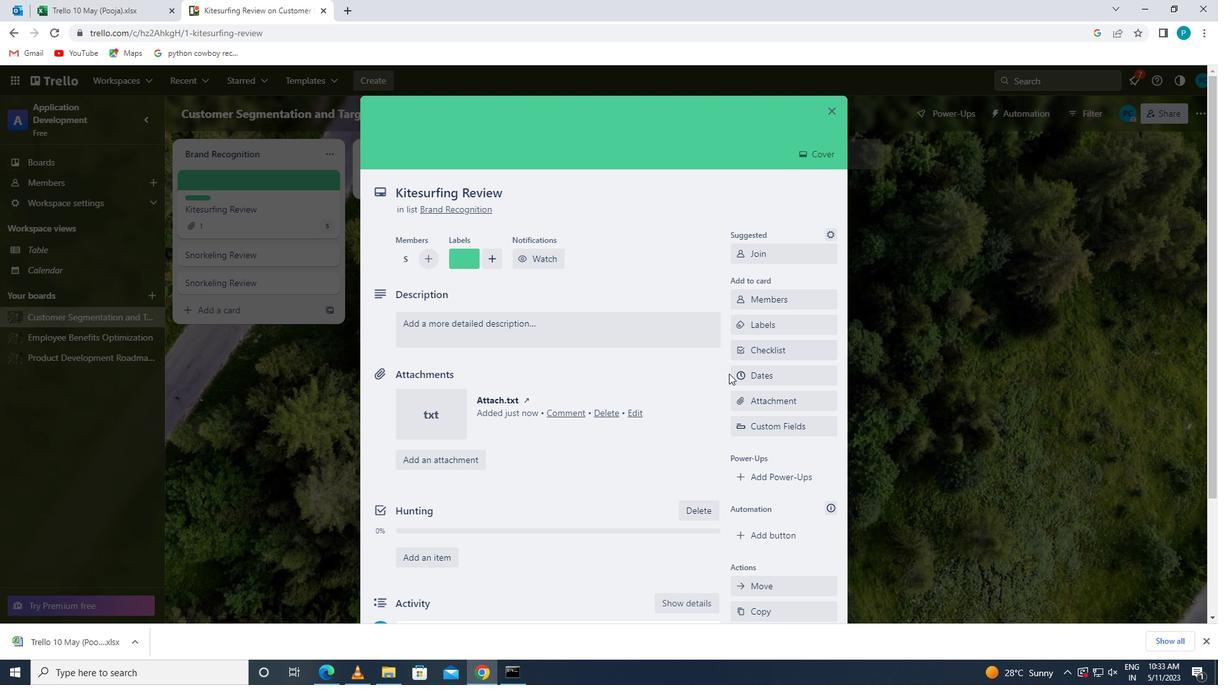 
Action: Mouse scrolled (676, 383) with delta (0, 0)
Screenshot: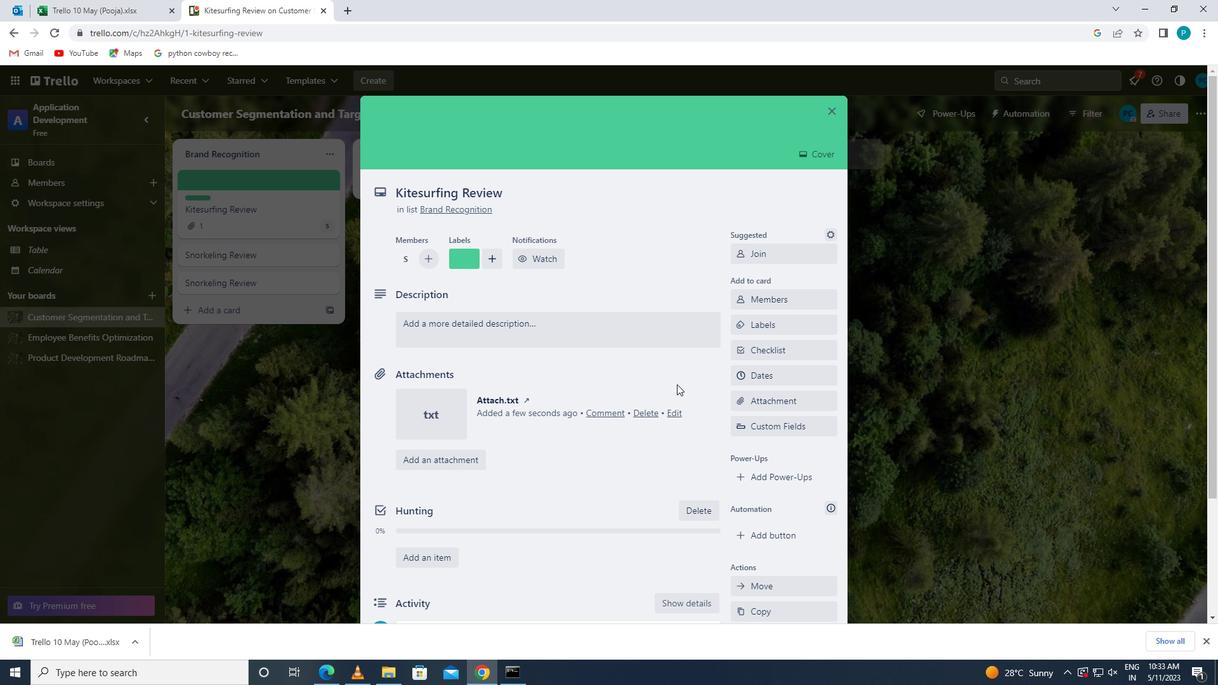 
Action: Mouse scrolled (676, 383) with delta (0, 0)
Screenshot: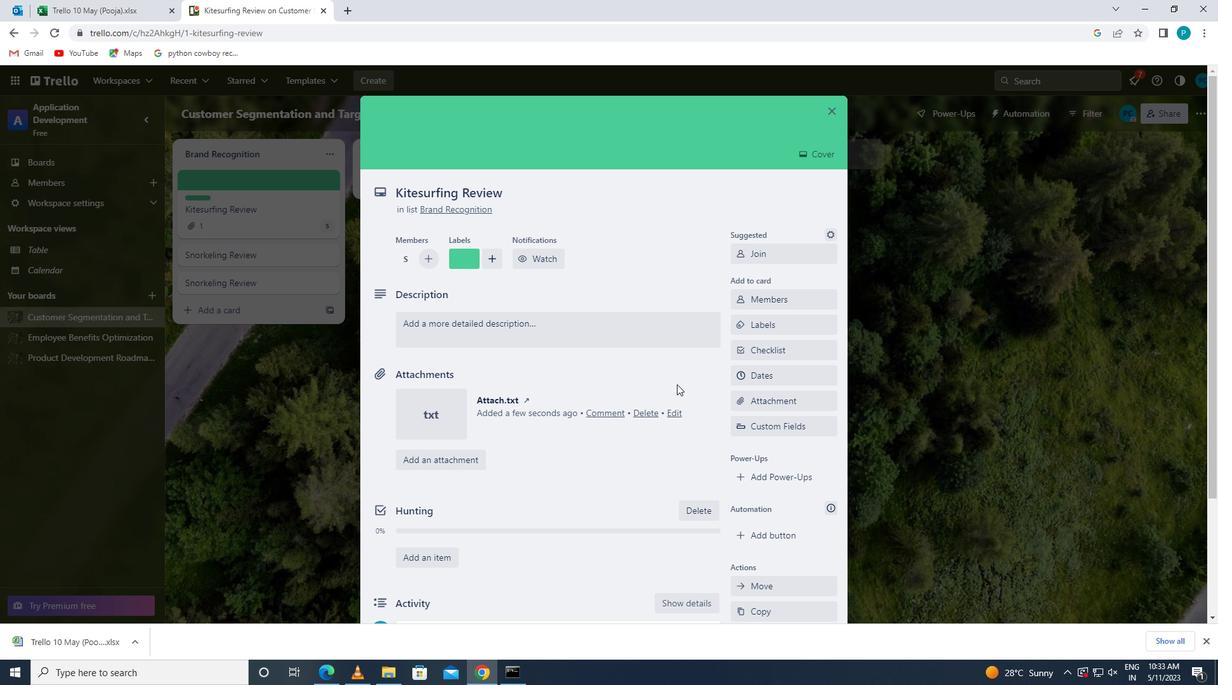 
Action: Mouse moved to (489, 203)
Screenshot: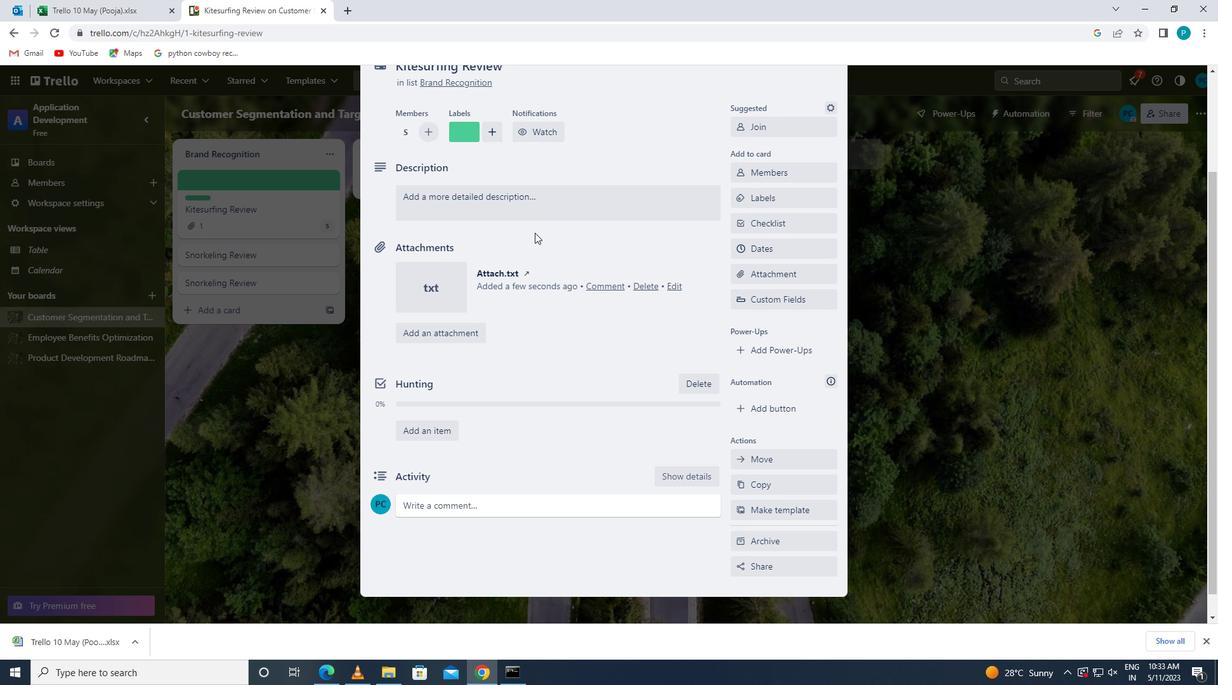 
Action: Mouse pressed left at (489, 203)
Screenshot: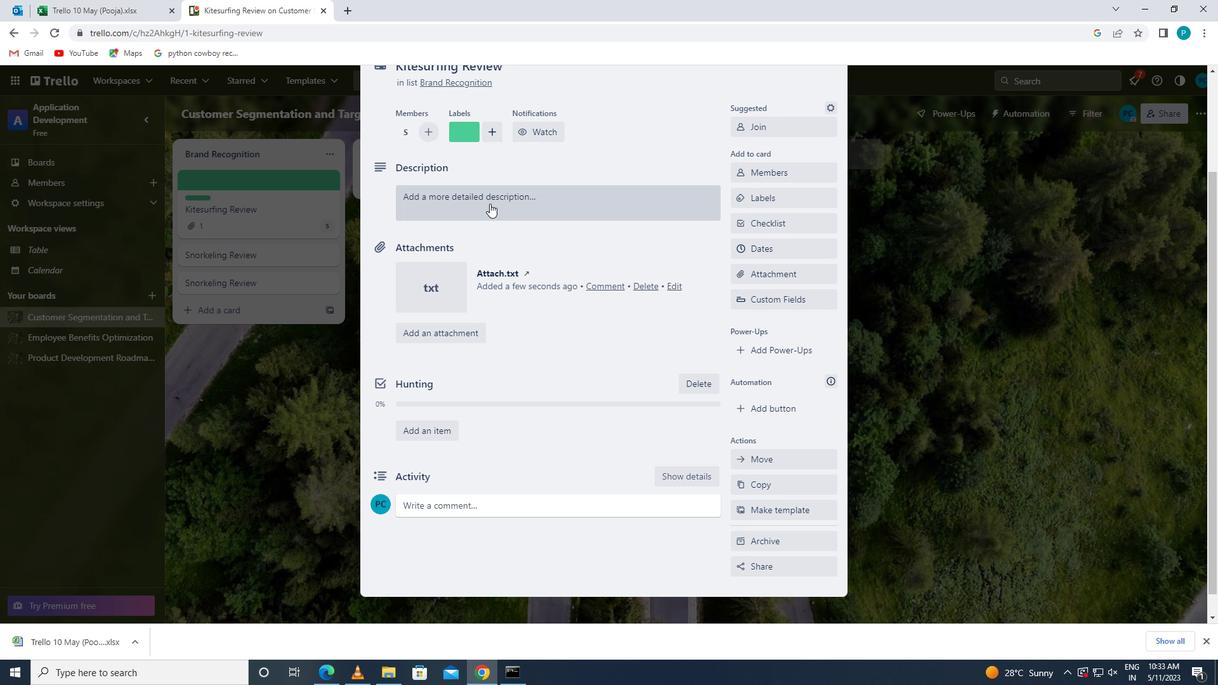 
Action: Key pressed <Key.caps_lock>c<Key.caps_lock>onduct<Key.space>team<Key.space>training<Key.space>session<Key.space>on<Key.space>conflict<Key.space>resolution
Screenshot: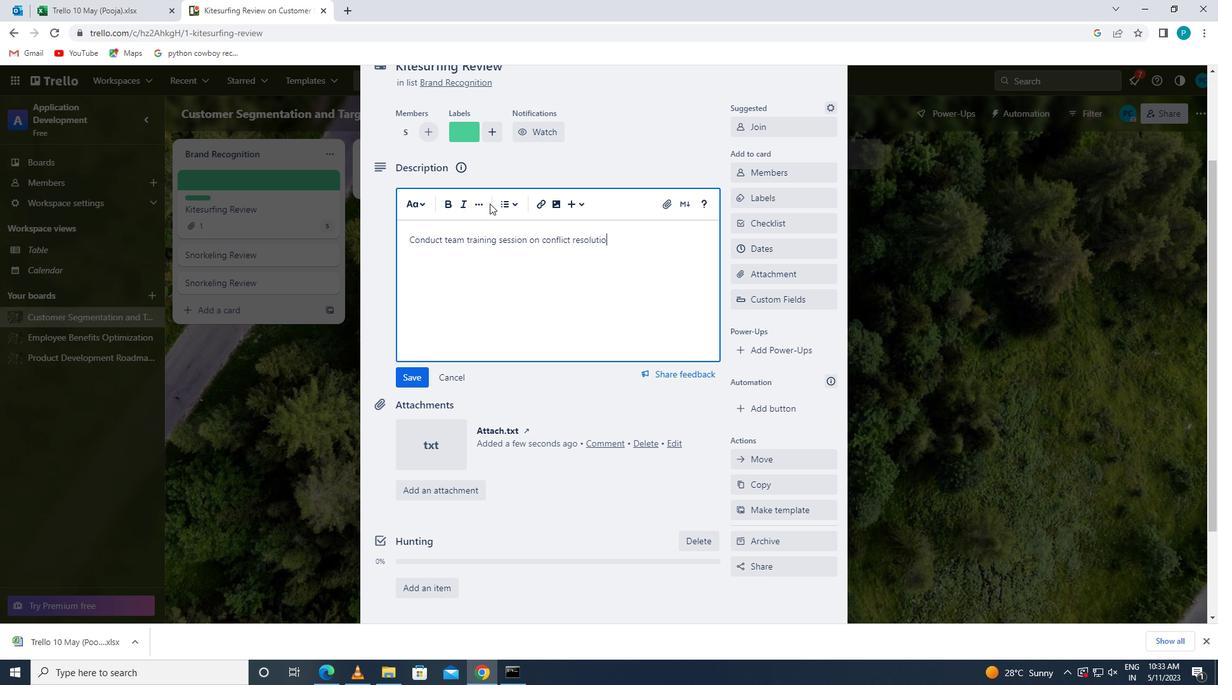 
Action: Mouse moved to (407, 368)
Screenshot: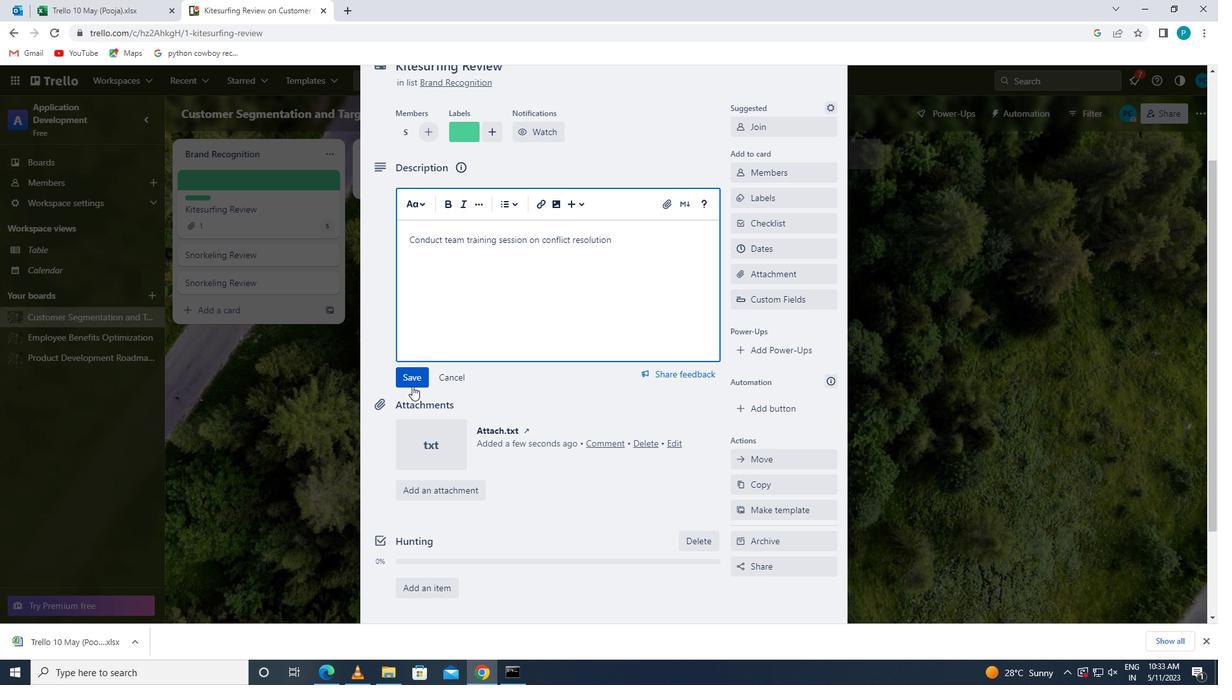 
Action: Mouse pressed left at (407, 368)
Screenshot: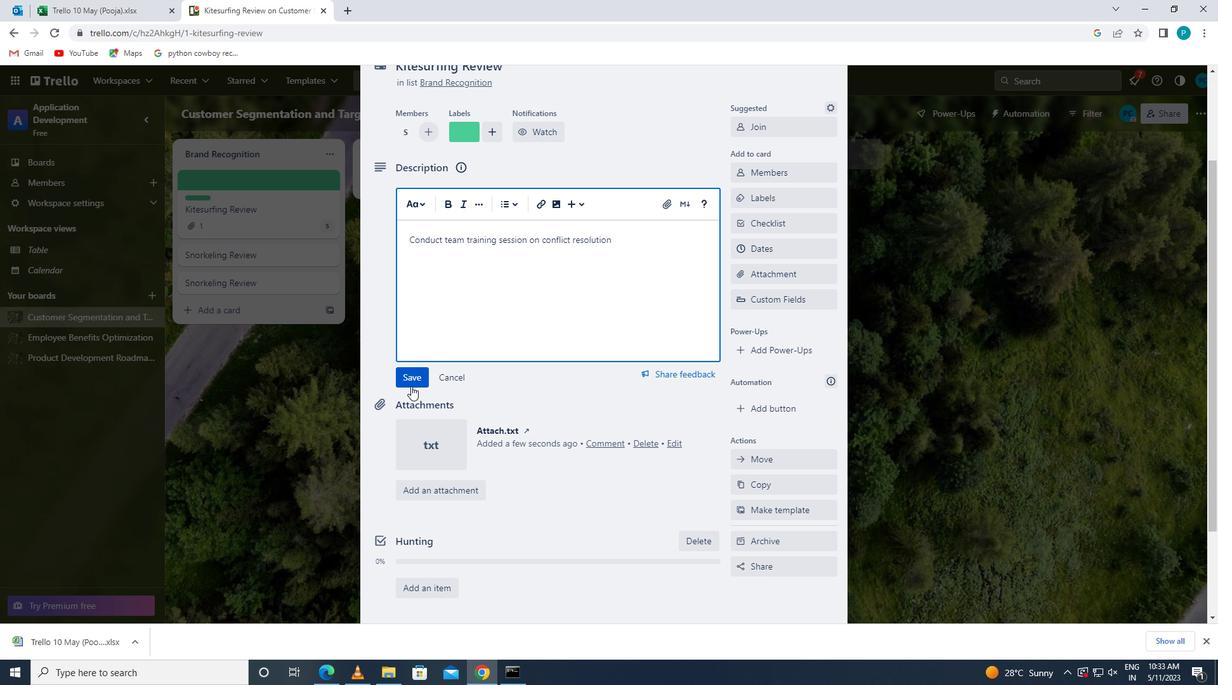
Action: Mouse moved to (455, 417)
Screenshot: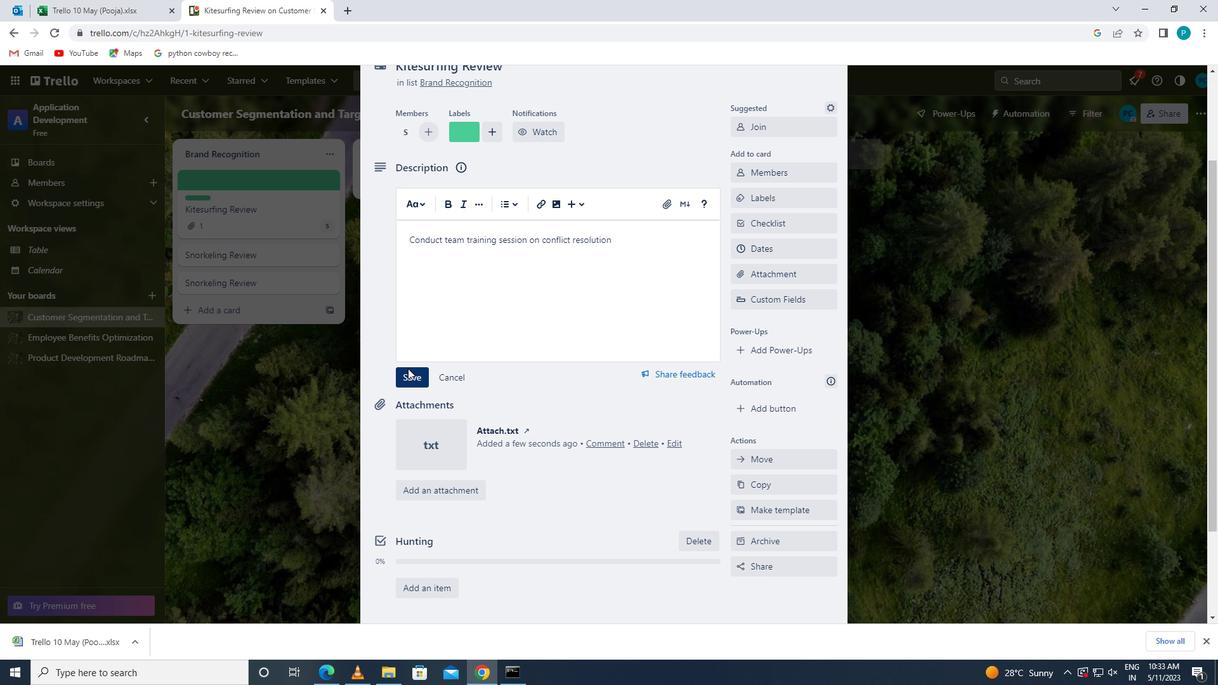 
Action: Mouse scrolled (455, 416) with delta (0, 0)
Screenshot: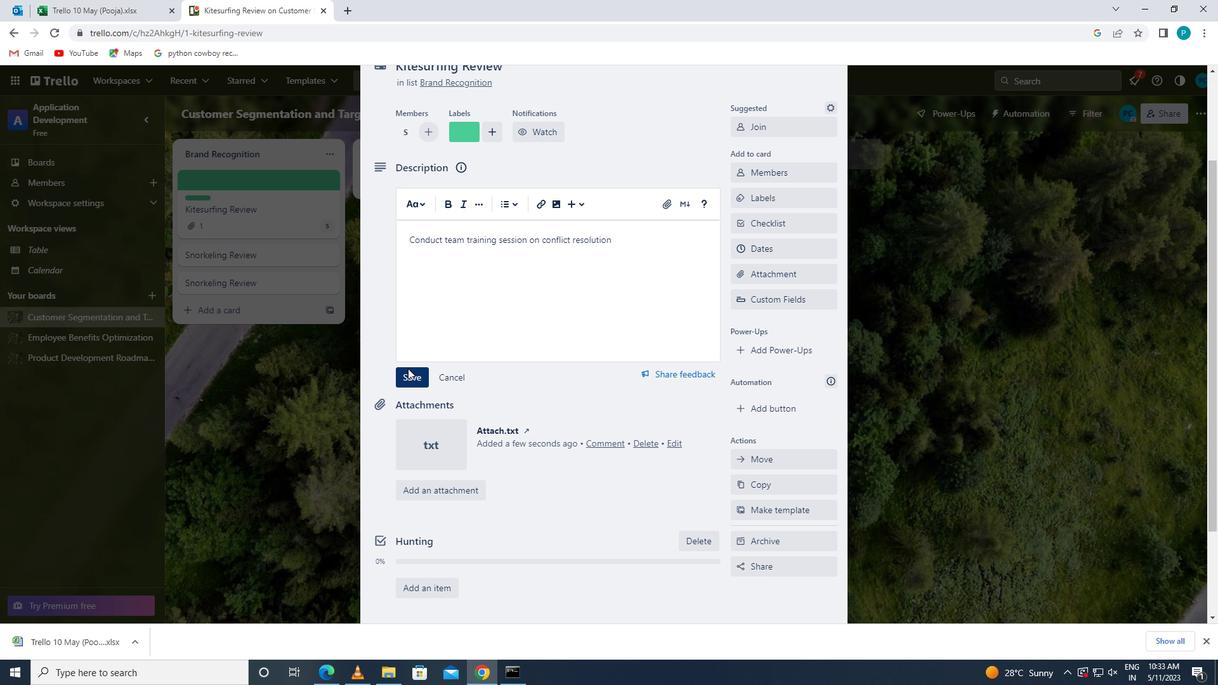 
Action: Mouse scrolled (455, 416) with delta (0, 0)
Screenshot: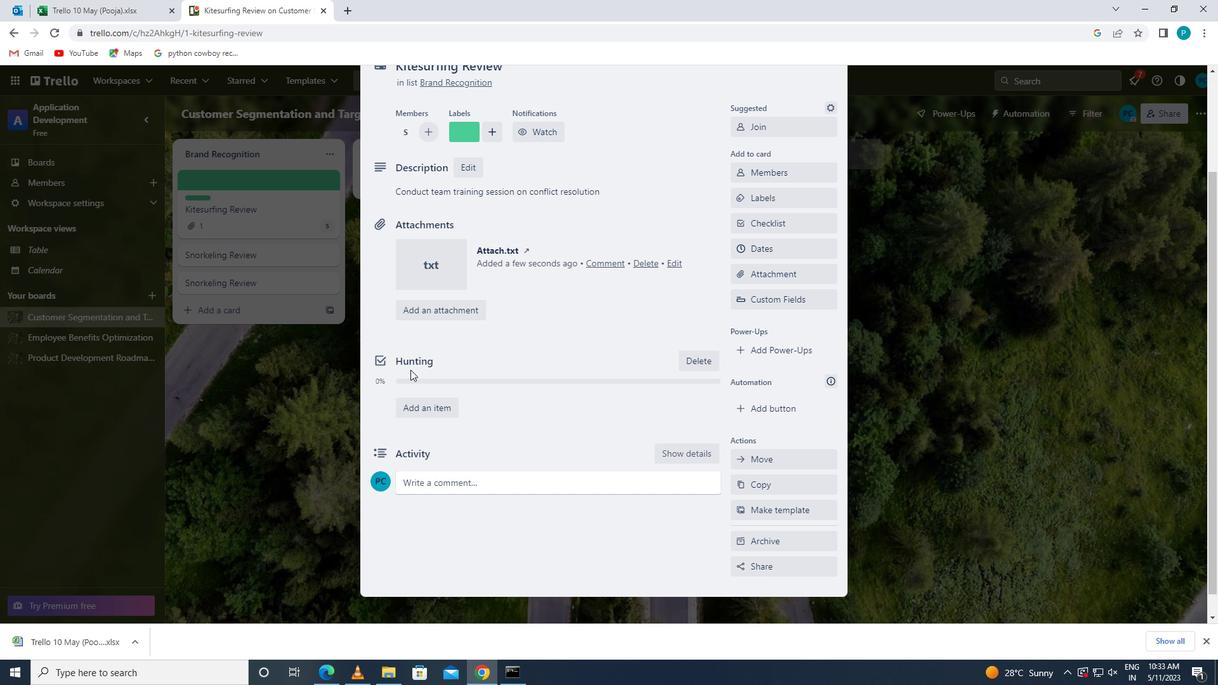
Action: Mouse scrolled (455, 416) with delta (0, 0)
Screenshot: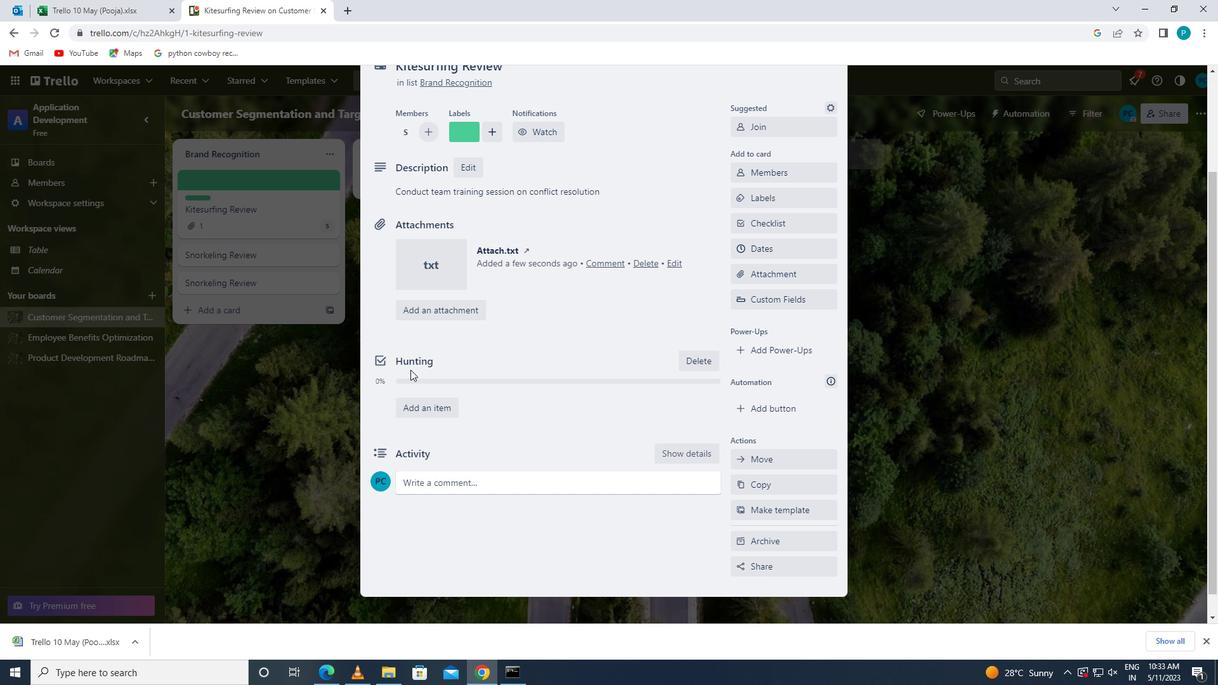 
Action: Mouse moved to (457, 457)
Screenshot: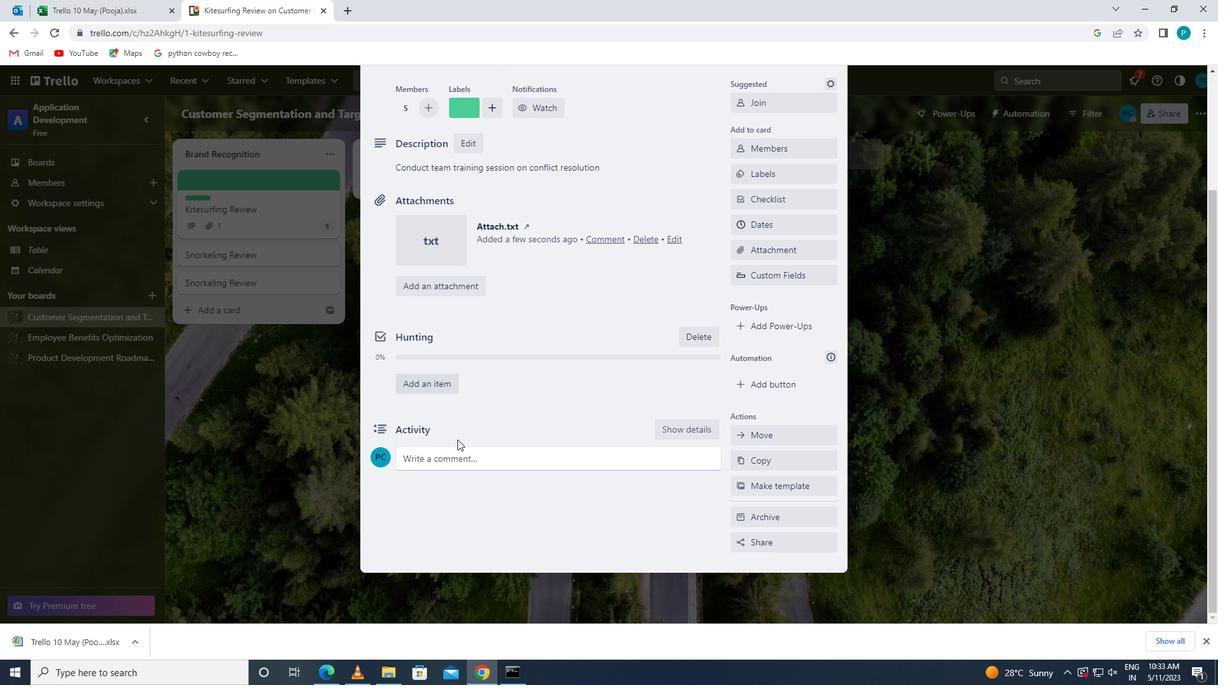 
Action: Mouse pressed left at (457, 457)
Screenshot: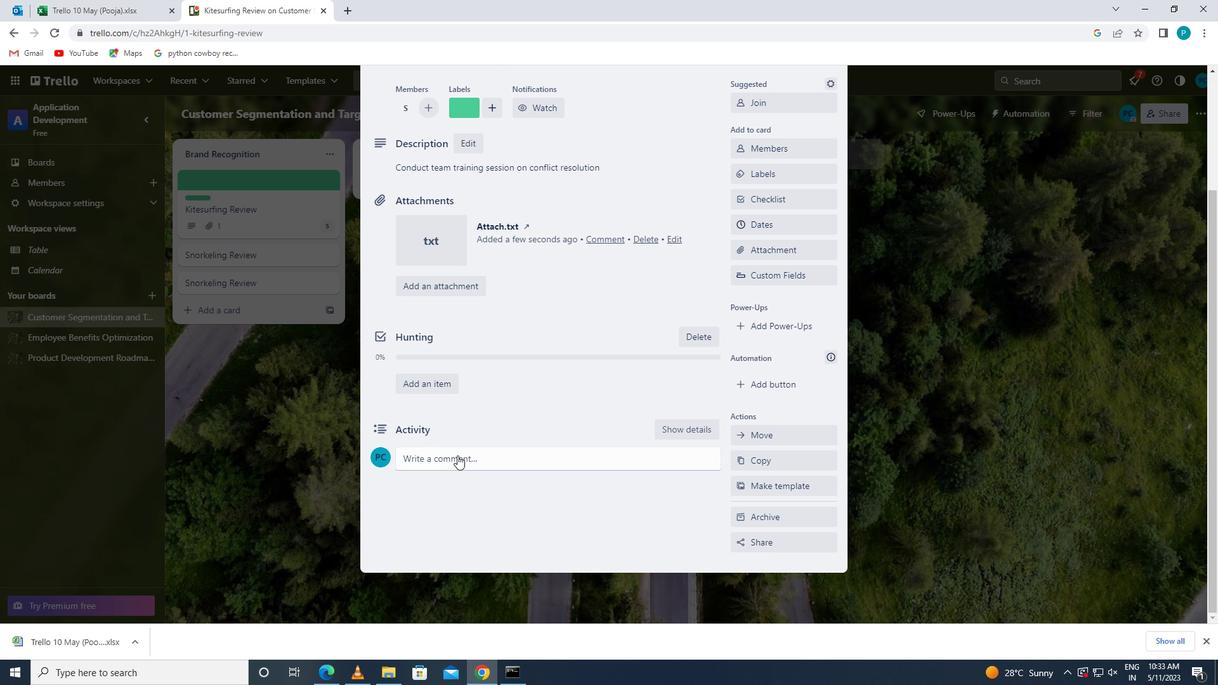 
Action: Key pressed <Key.caps_lock>w<Key.caps_lock>e<Key.space>shol<Key.backspace>uld<Key.space>approach<Key.space>this<Key.space>task<Key.space>with<Key.space>a<Key.space>sense<Key.space>of<Key.space>colaboration<Key.space>and<Key.space>partnersg<Key.backspace>hip,<Key.space>working<Key.space>closely<Key.space>with<Key.space>stakeholders<Key.space>and<Key.space>others<Key.space>teams<Key.space>to<Key.space>achieve<Key.space>success
Screenshot: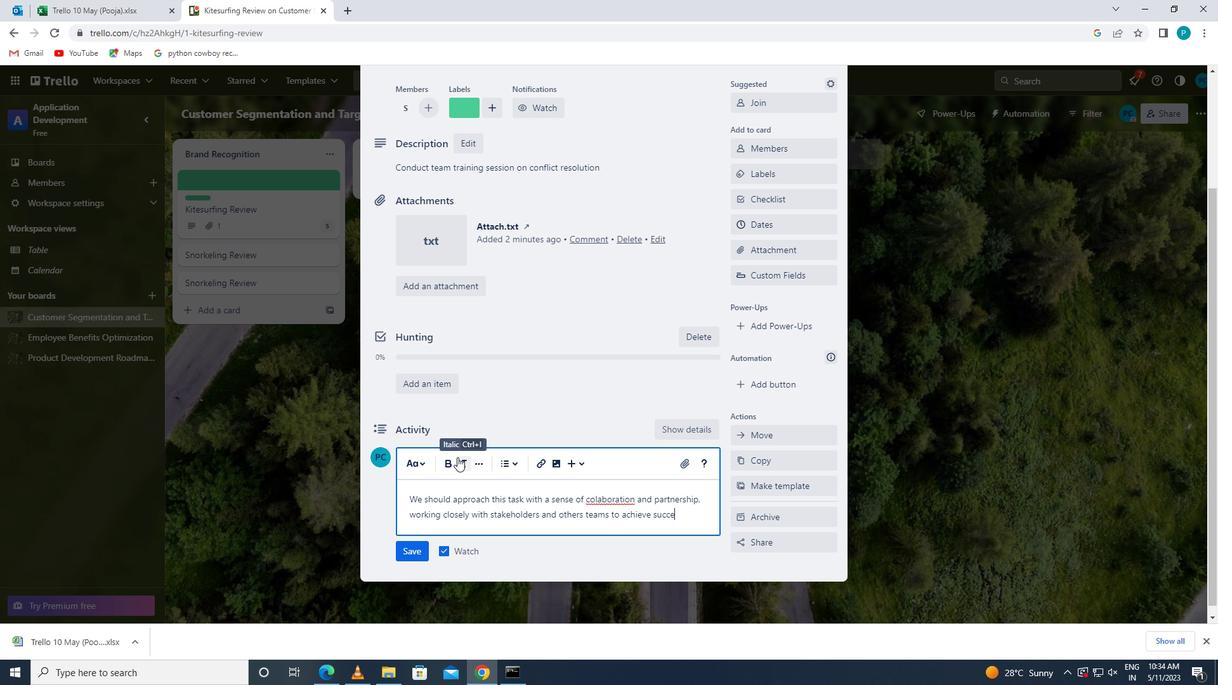 
Action: Mouse moved to (418, 551)
Screenshot: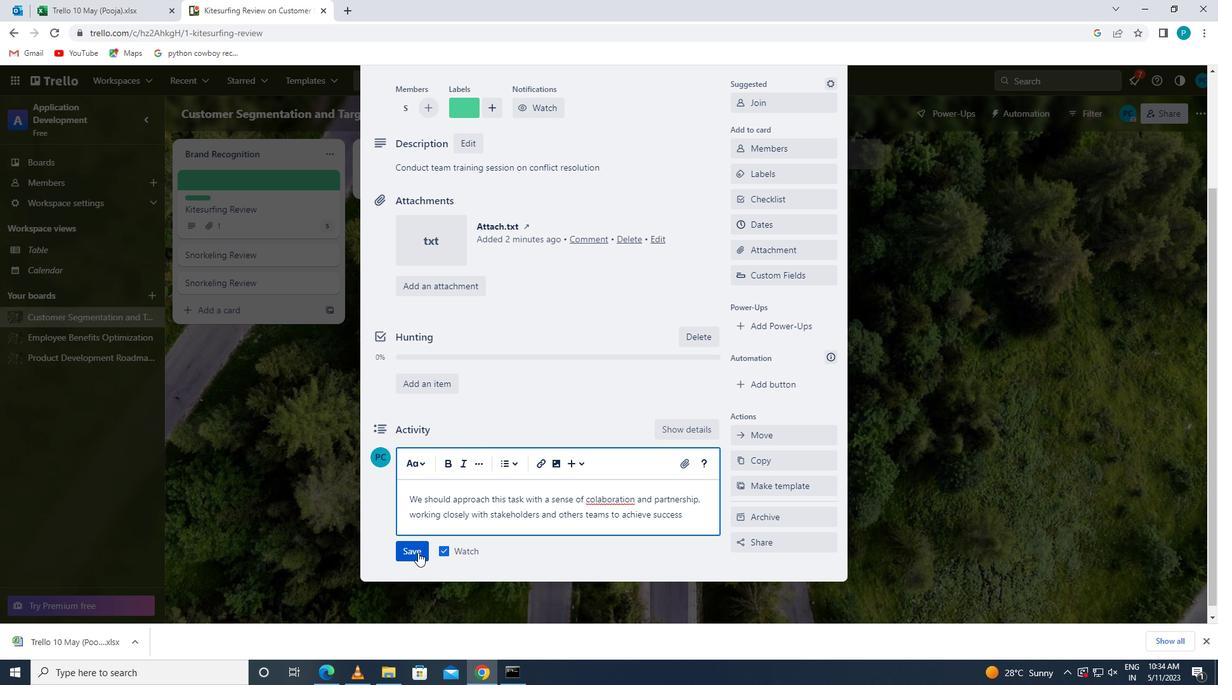 
Action: Mouse pressed left at (418, 551)
Screenshot: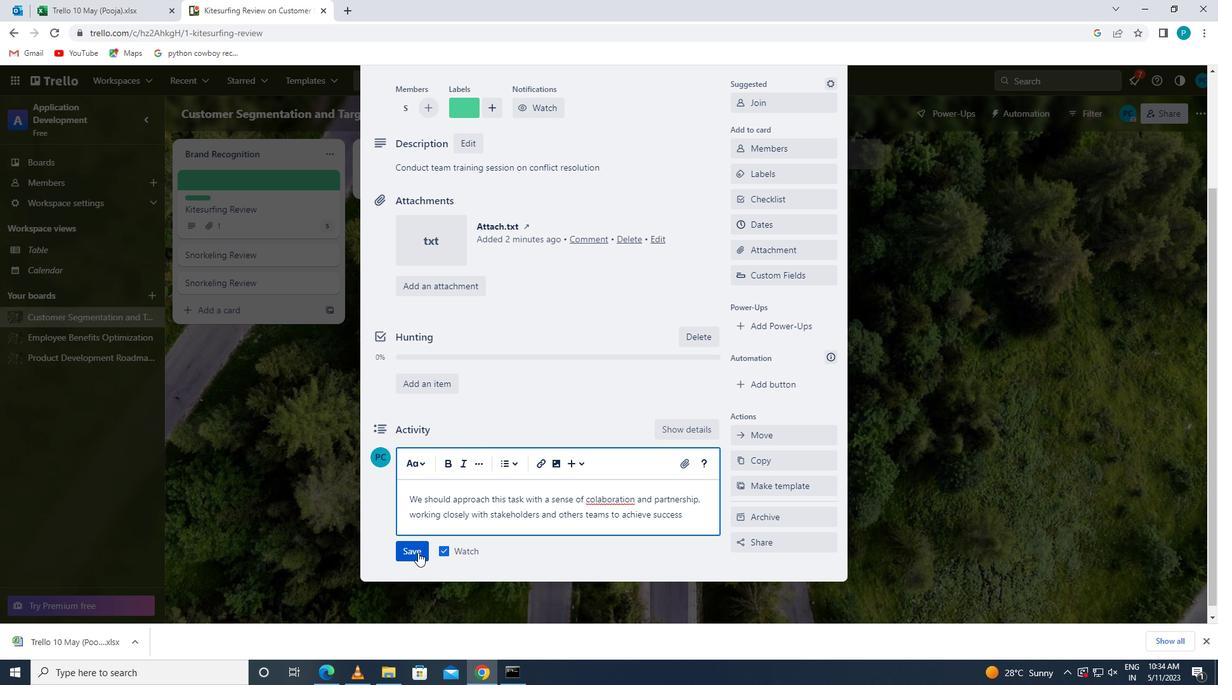 
Action: Mouse moved to (758, 227)
Screenshot: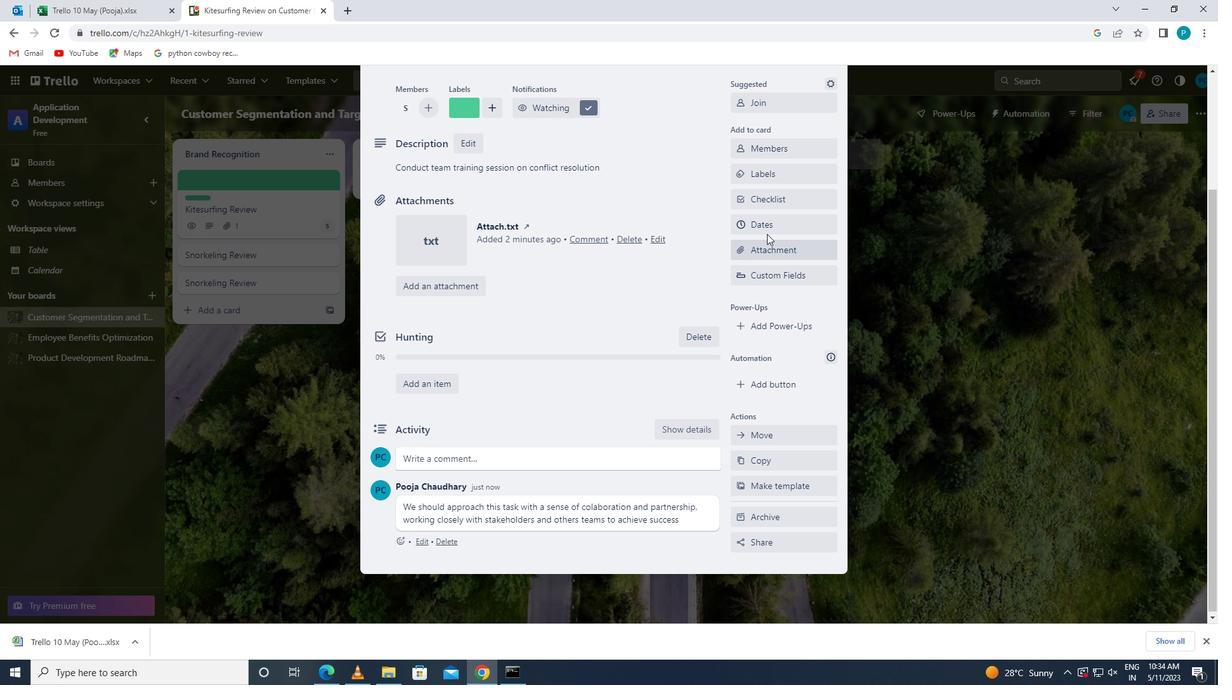 
Action: Mouse pressed left at (758, 227)
Screenshot: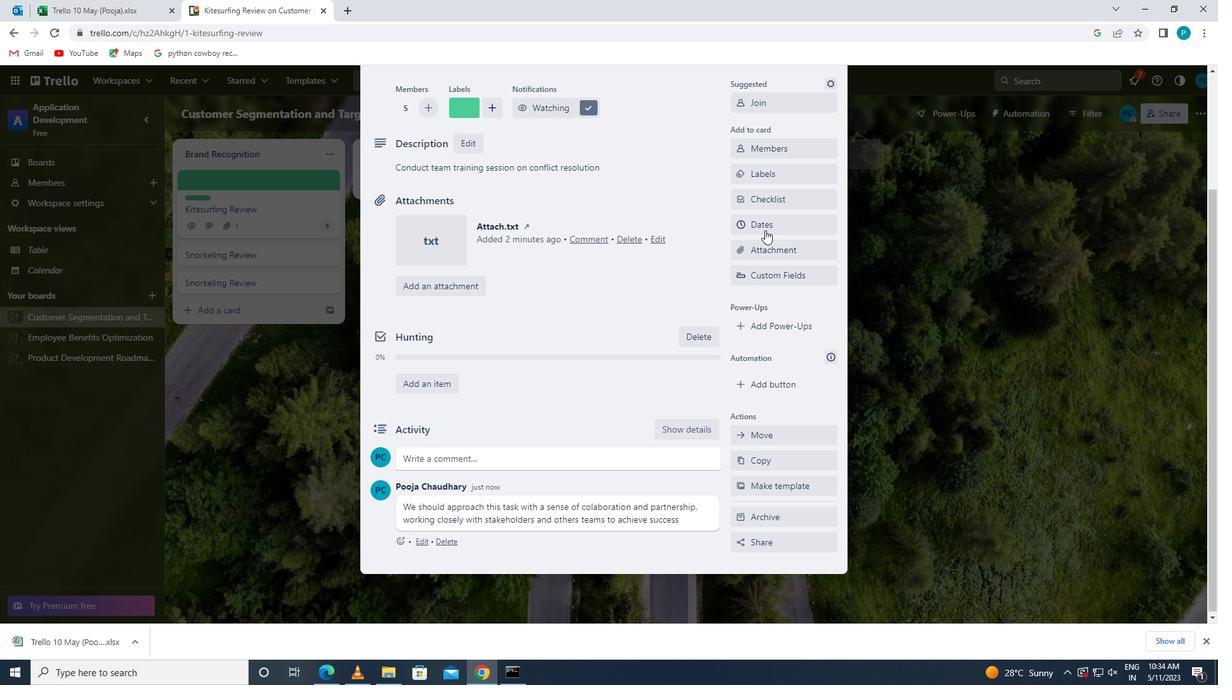 
Action: Mouse moved to (737, 335)
Screenshot: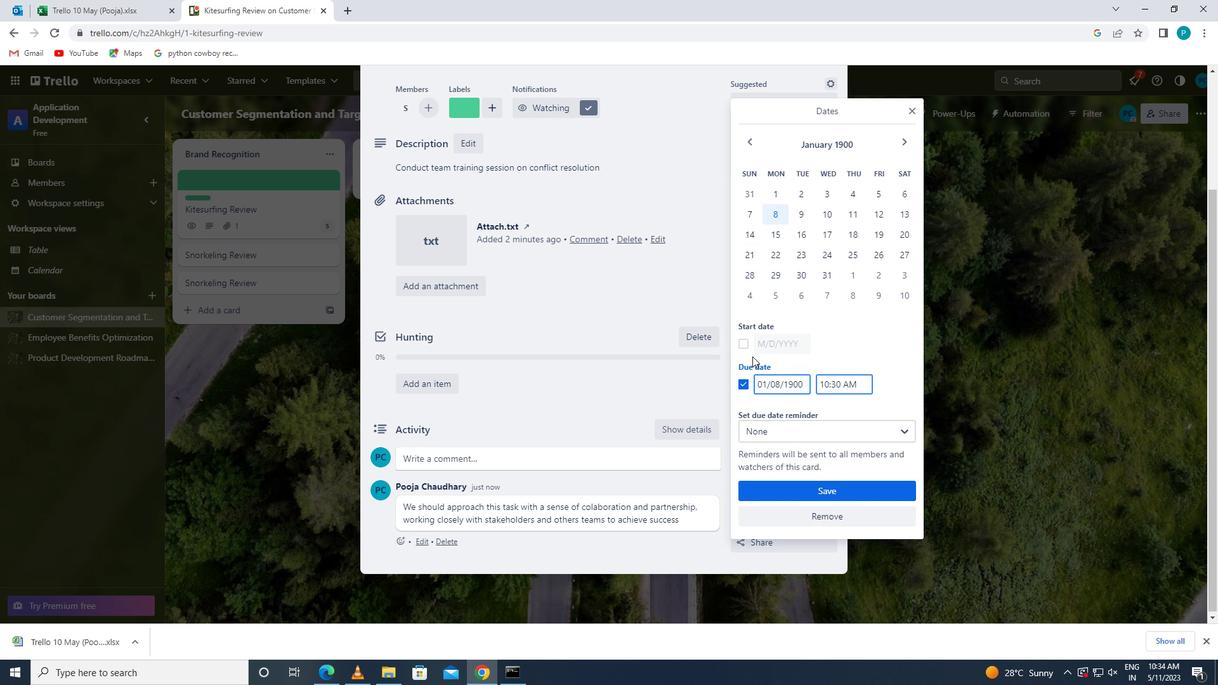 
Action: Mouse pressed left at (737, 335)
Screenshot: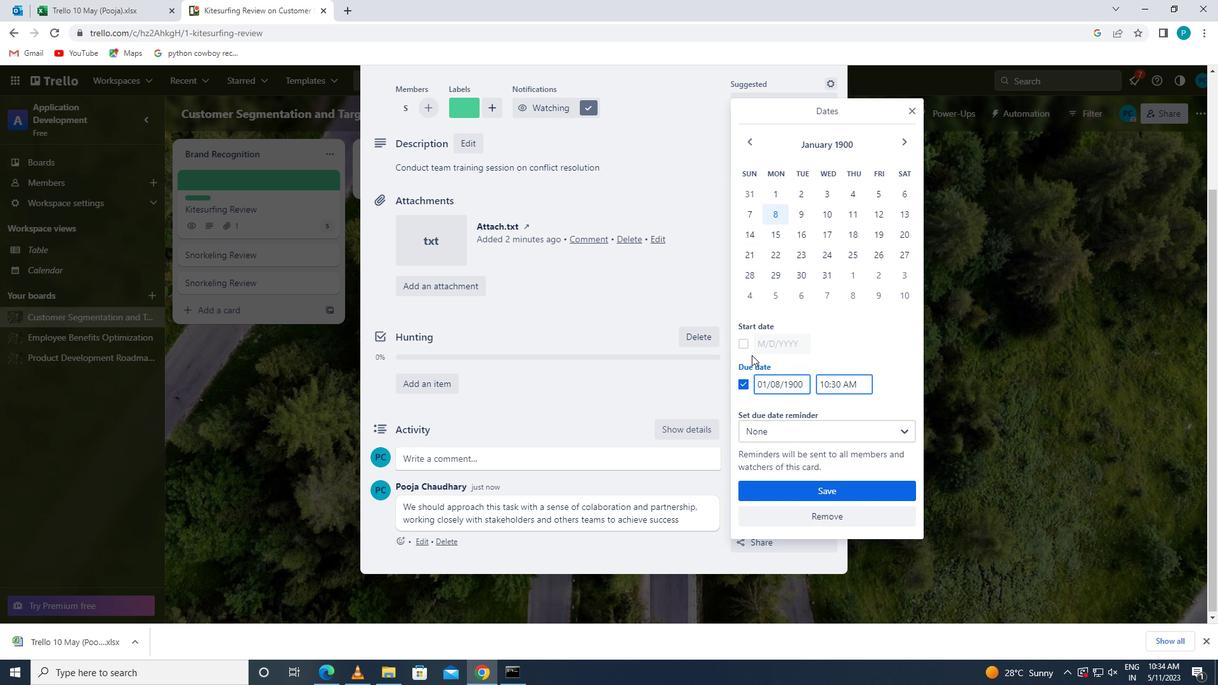 
Action: Mouse moved to (745, 339)
Screenshot: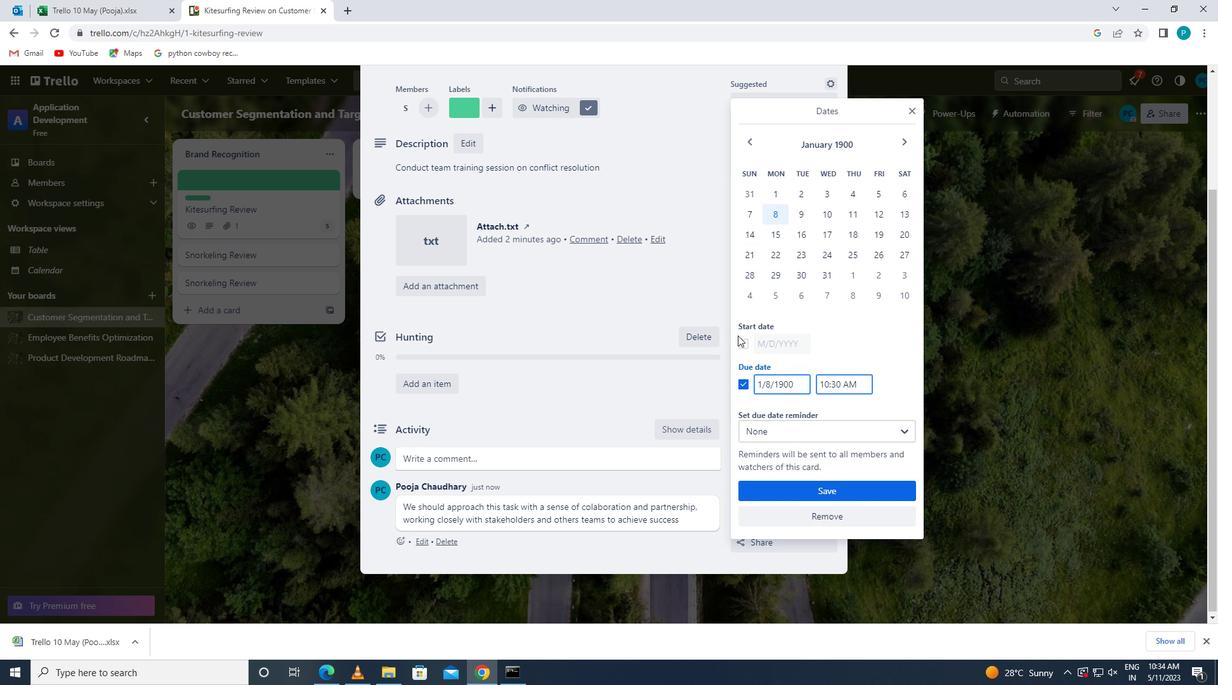 
Action: Mouse pressed left at (745, 339)
Screenshot: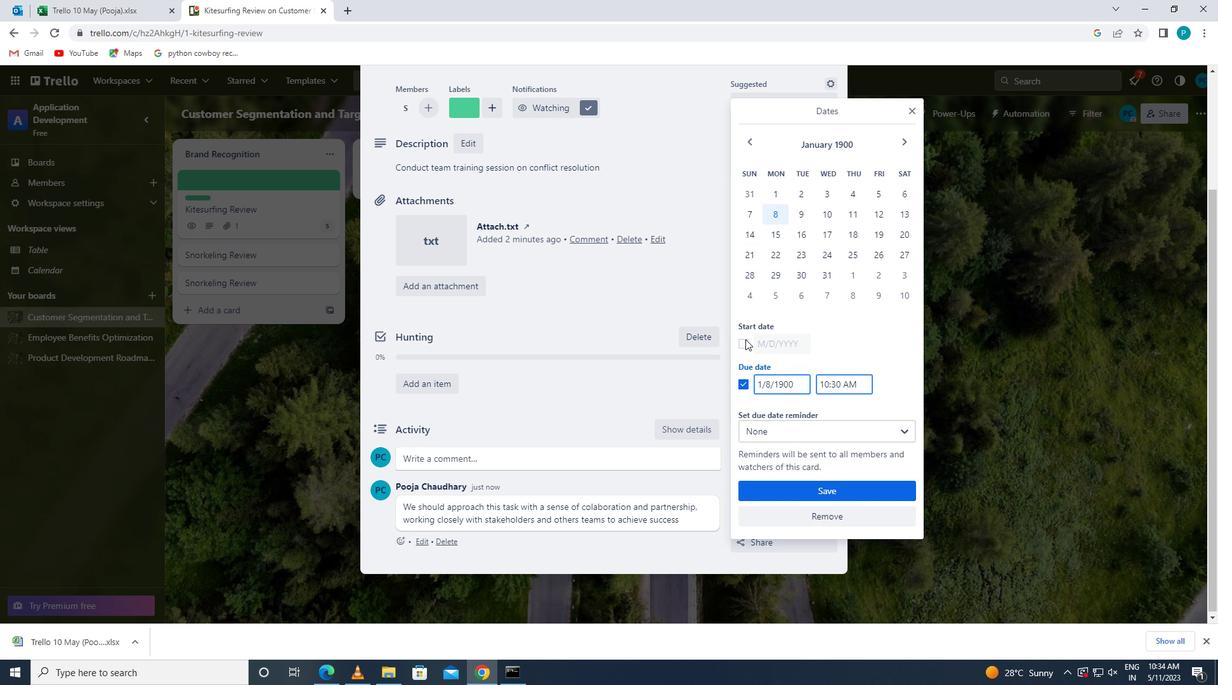 
Action: Mouse moved to (780, 341)
Screenshot: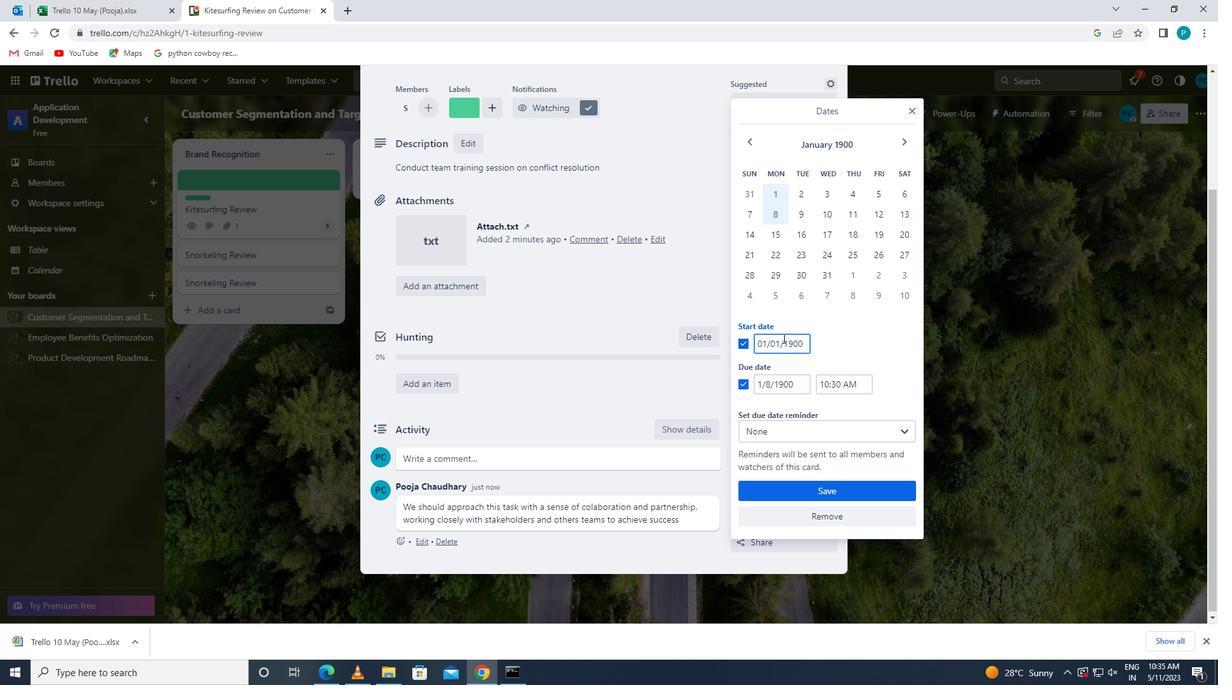 
Action: Mouse pressed left at (780, 341)
Screenshot: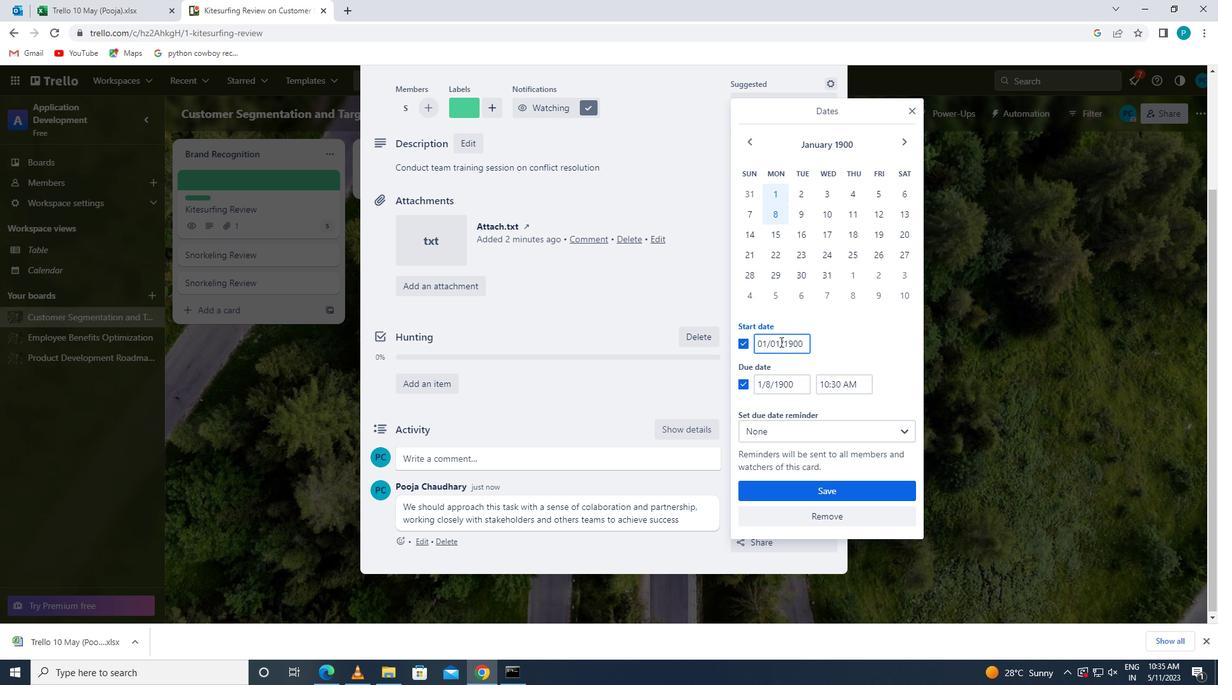 
Action: Mouse moved to (771, 343)
Screenshot: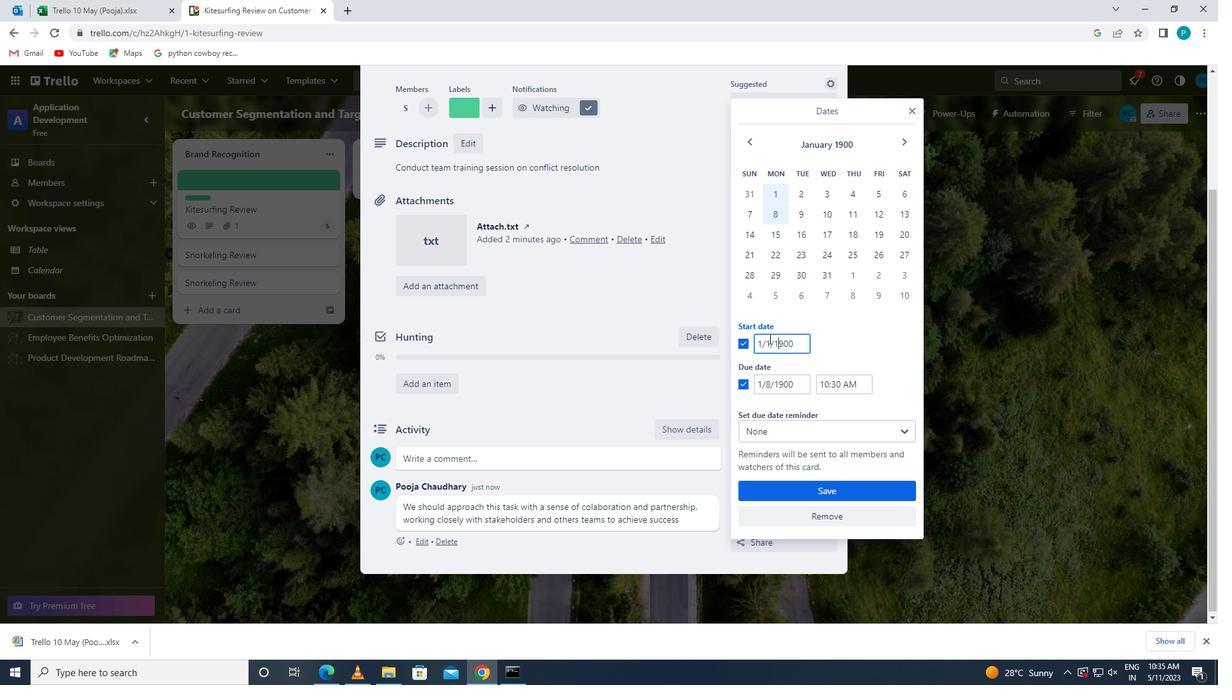 
Action: Mouse pressed left at (771, 343)
Screenshot: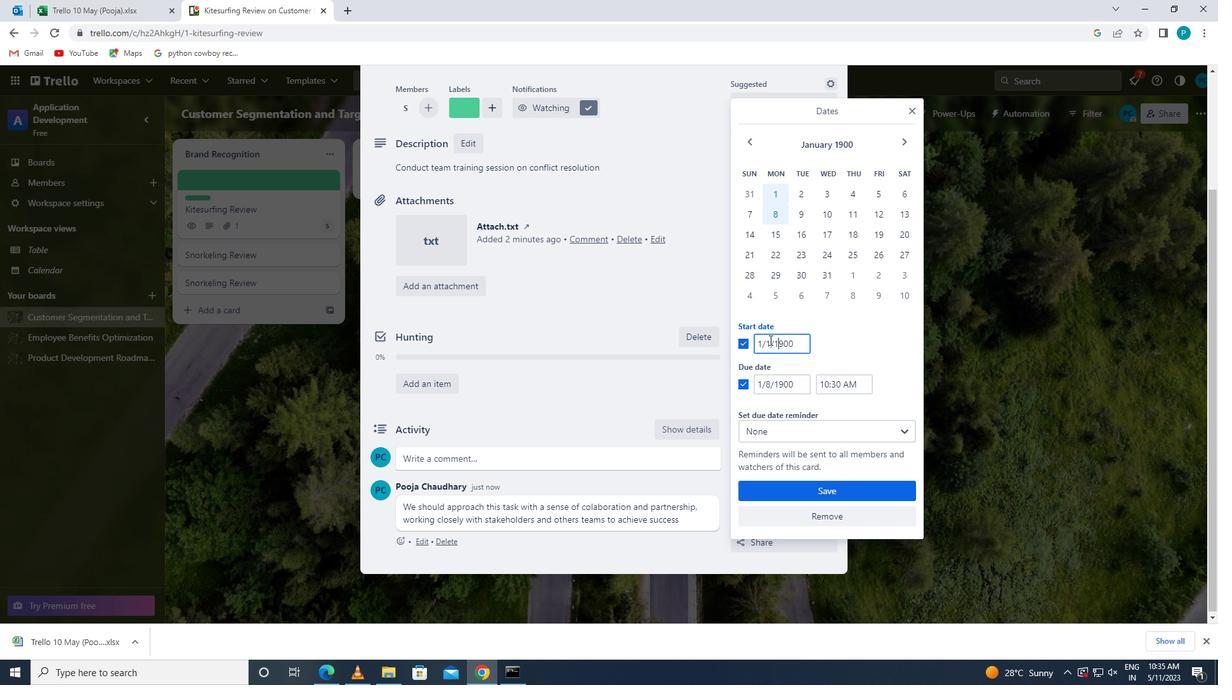 
Action: Key pressed <Key.backspace>2
Screenshot: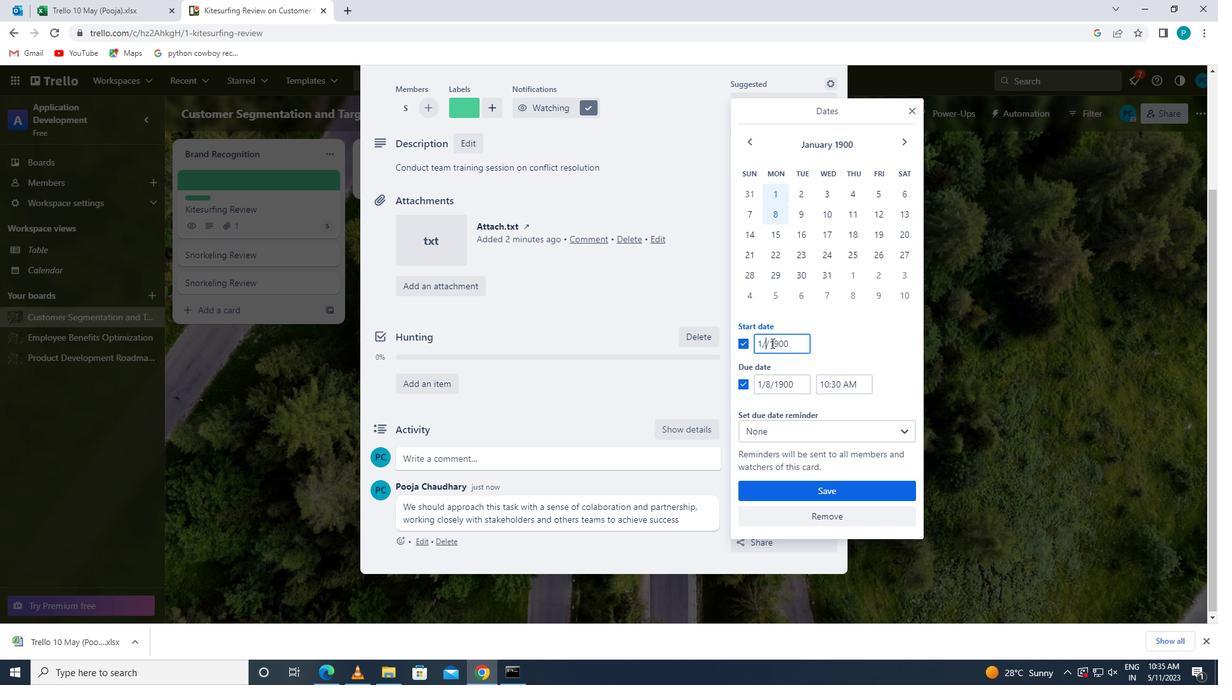 
Action: Mouse moved to (771, 383)
Screenshot: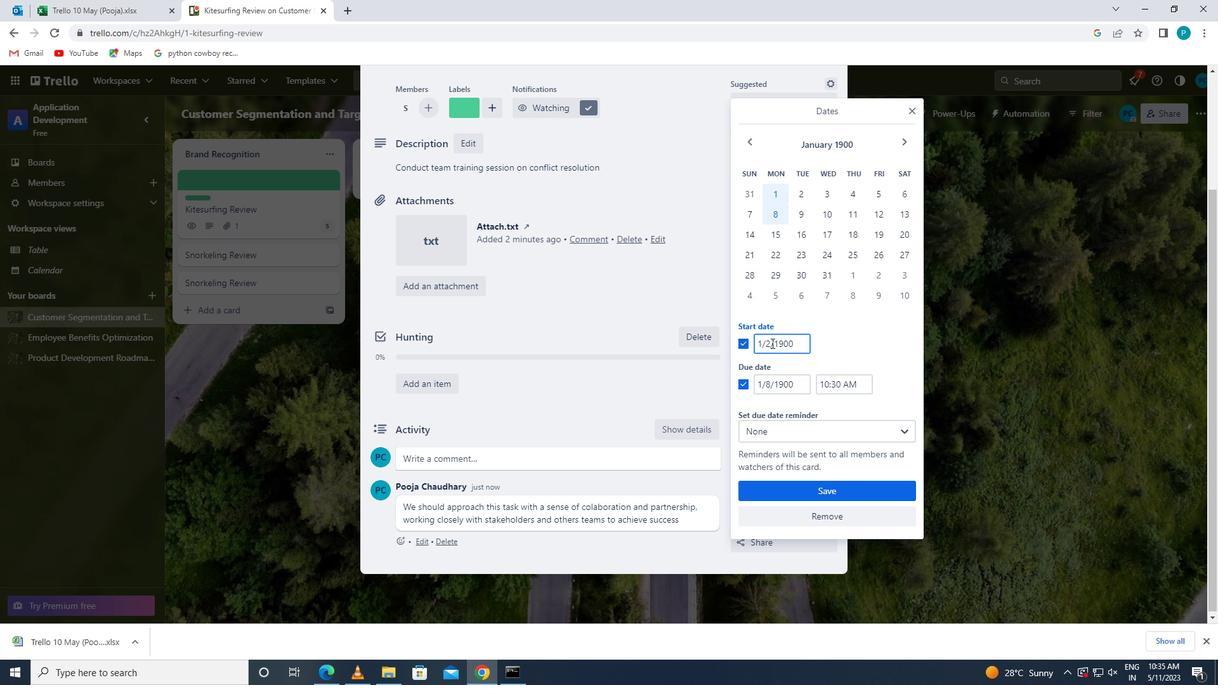 
Action: Mouse pressed left at (771, 383)
Screenshot: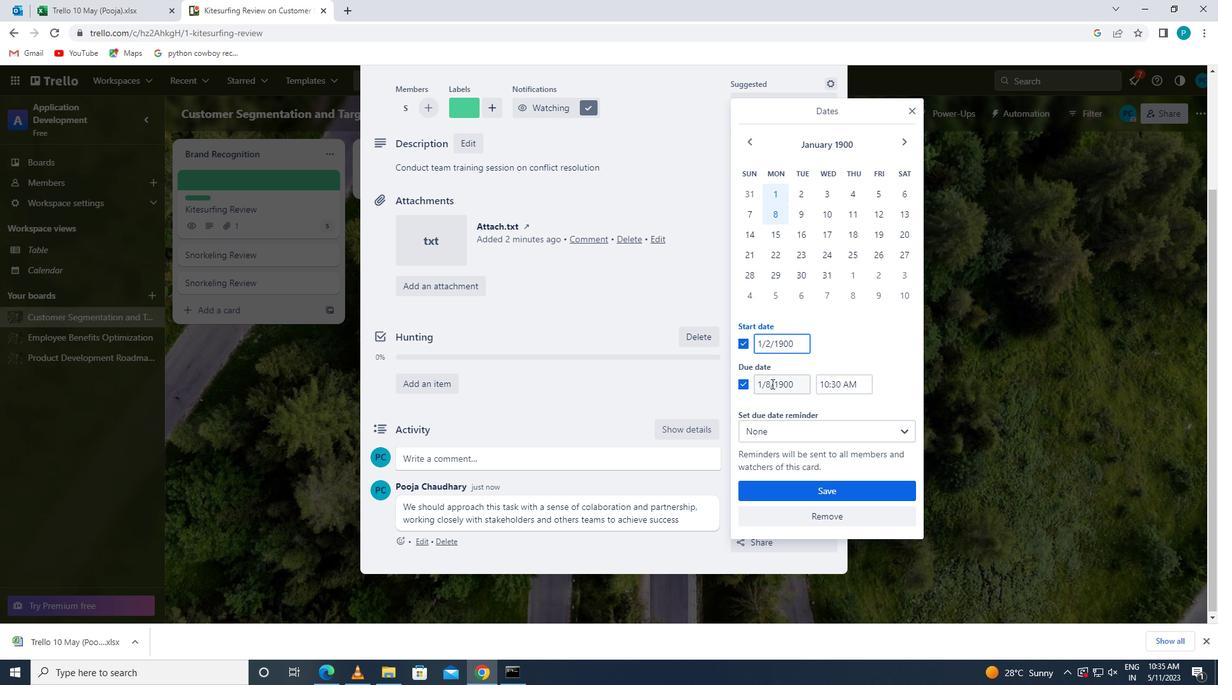 
Action: Key pressed <Key.backspace>9
Screenshot: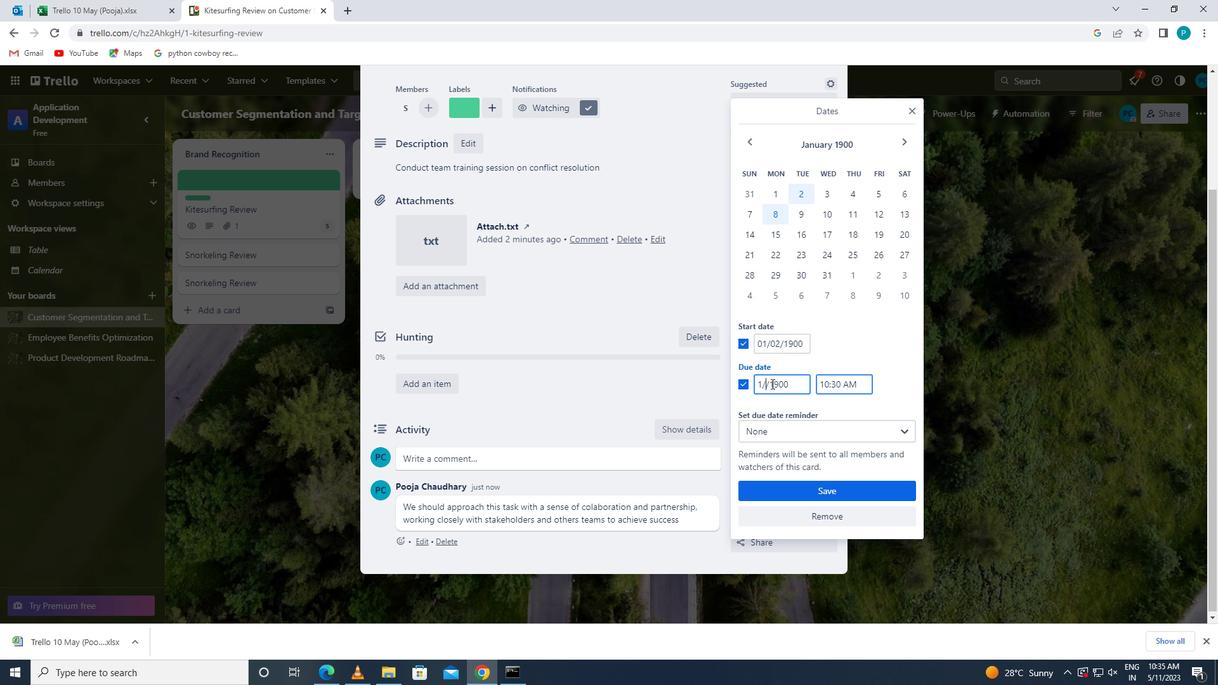 
Action: Mouse moved to (811, 487)
Screenshot: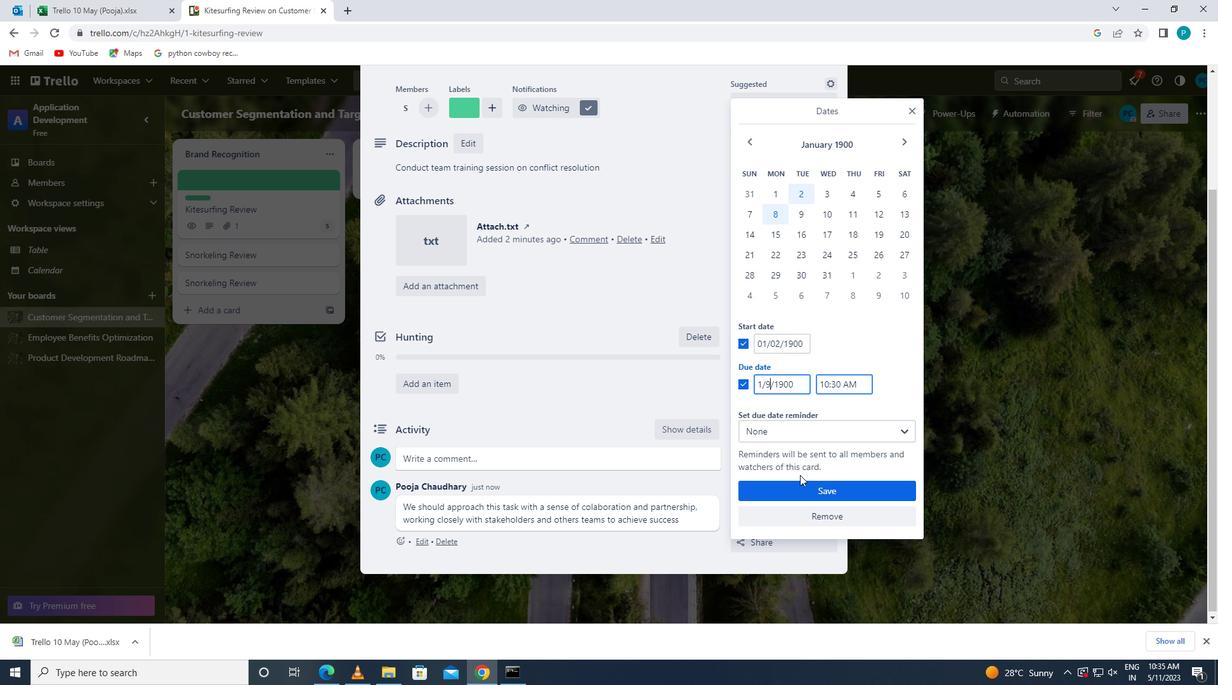
Action: Mouse pressed left at (811, 487)
Screenshot: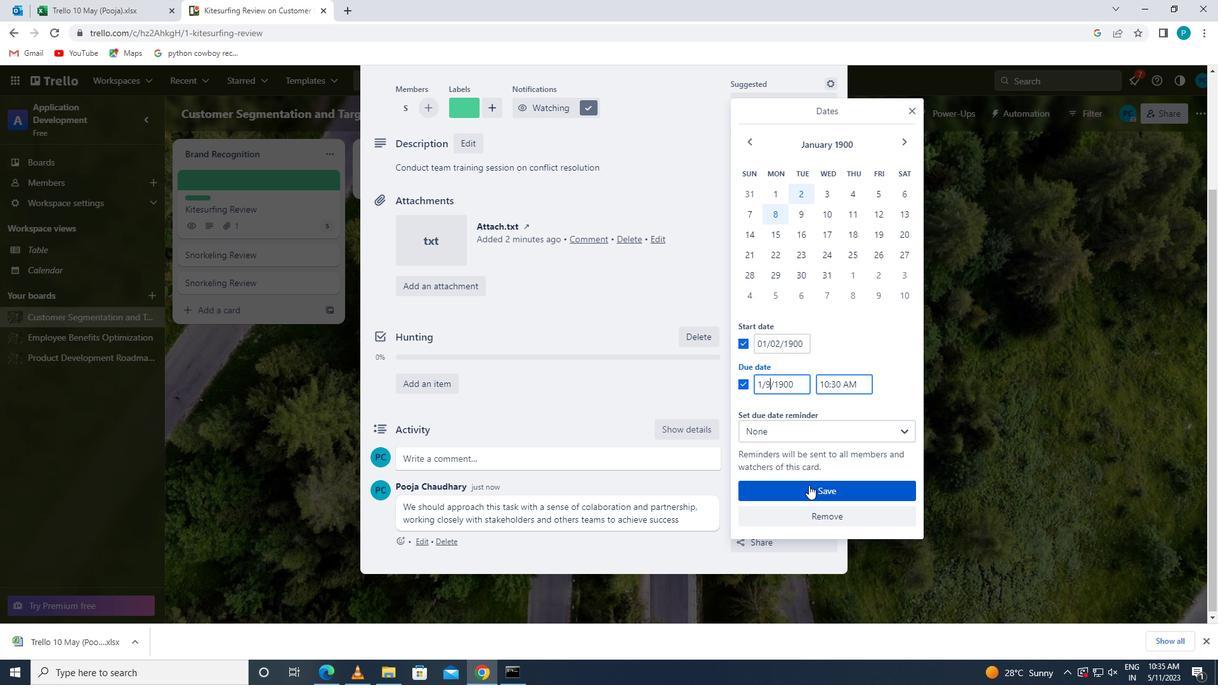 
